 Task: Explore satellite view of the Saguaro National Park in Arizona.
Action: Mouse moved to (150, 34)
Screenshot: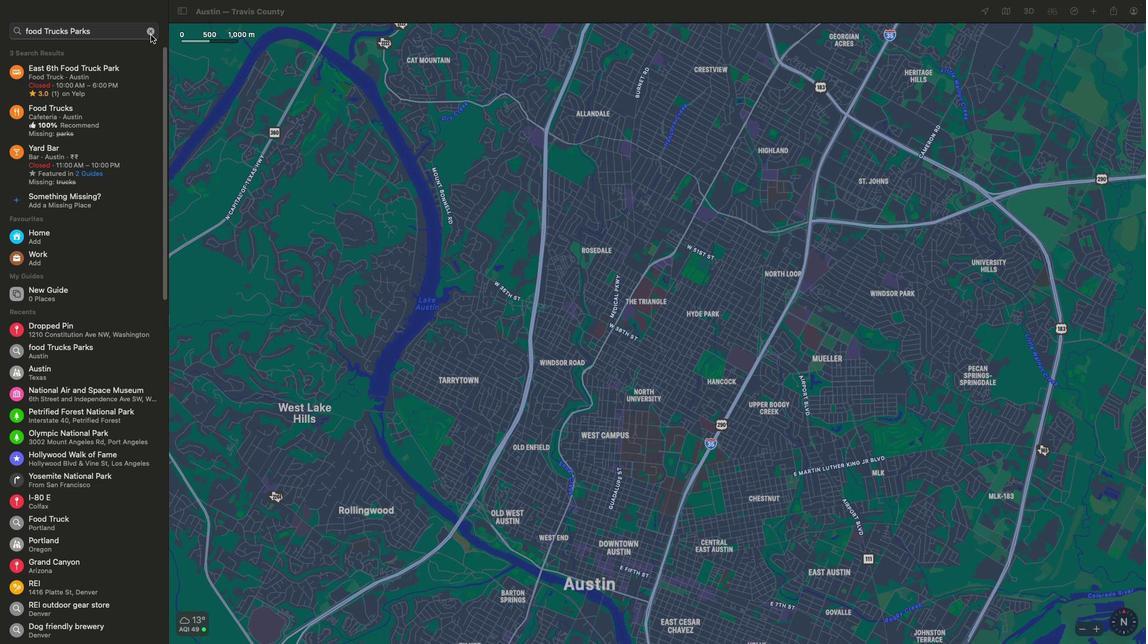 
Action: Mouse pressed left at (150, 34)
Screenshot: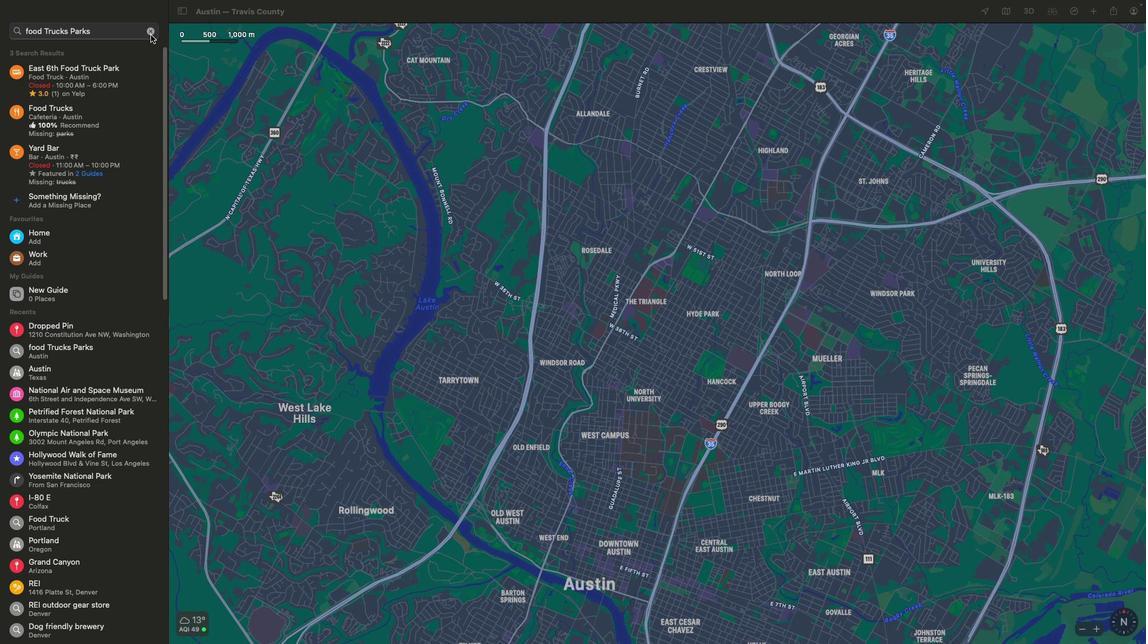 
Action: Mouse moved to (90, 22)
Screenshot: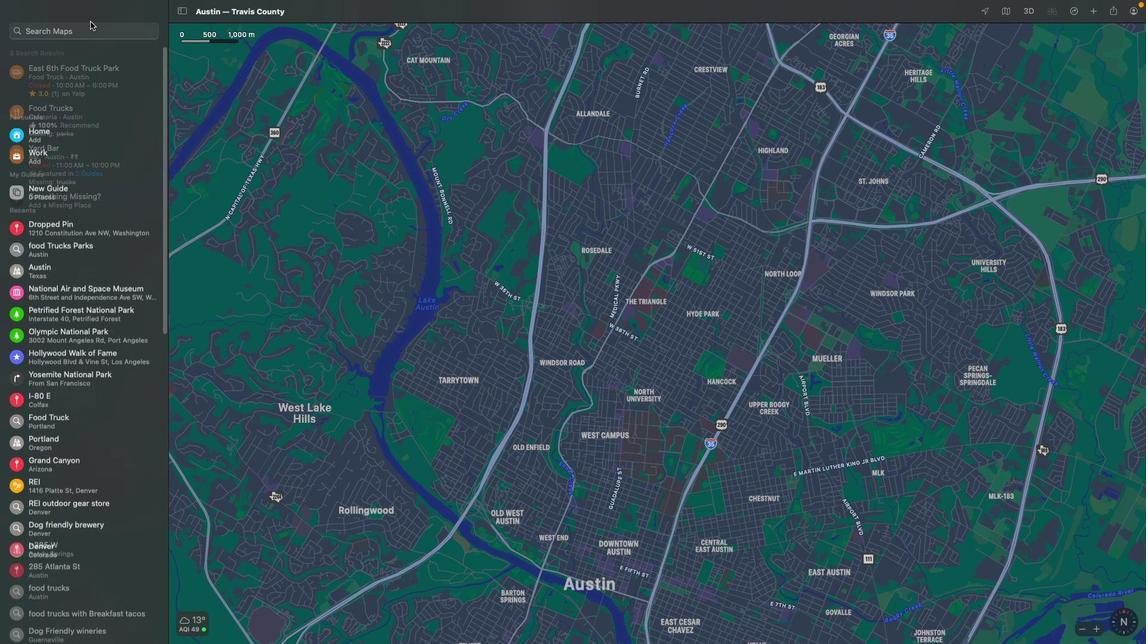 
Action: Mouse pressed left at (90, 22)
Screenshot: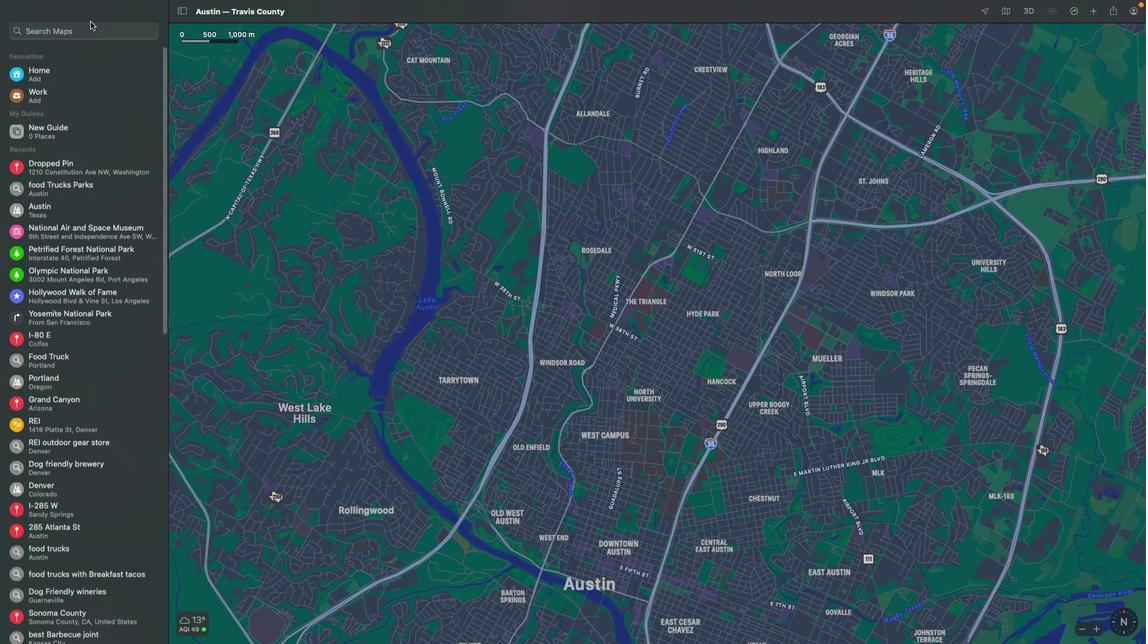 
Action: Mouse moved to (89, 25)
Screenshot: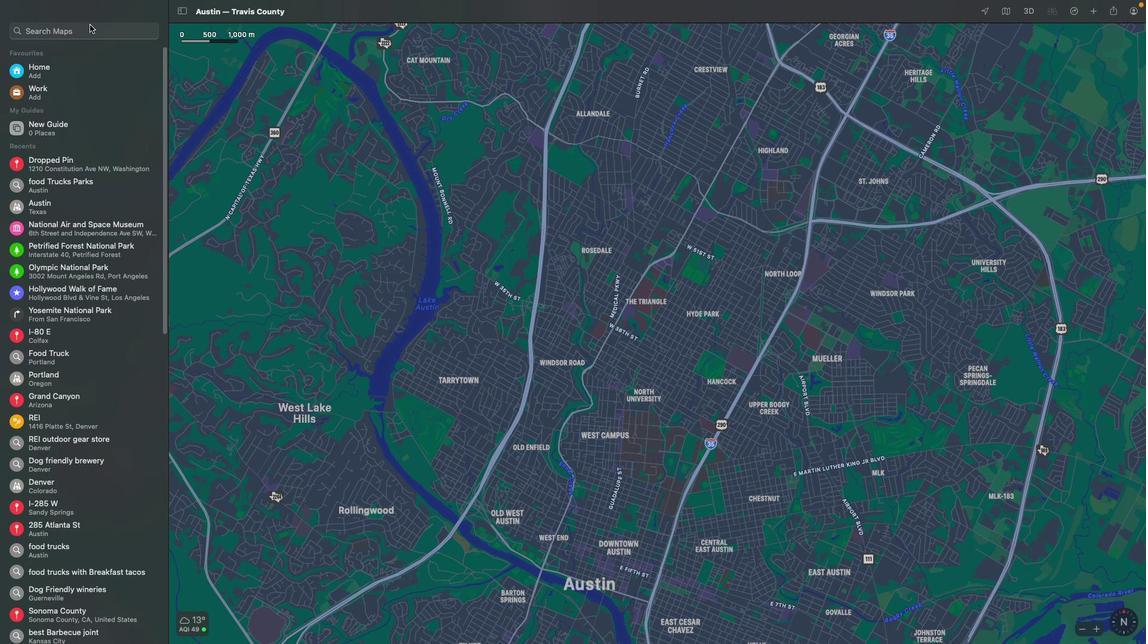 
Action: Mouse pressed left at (89, 25)
Screenshot: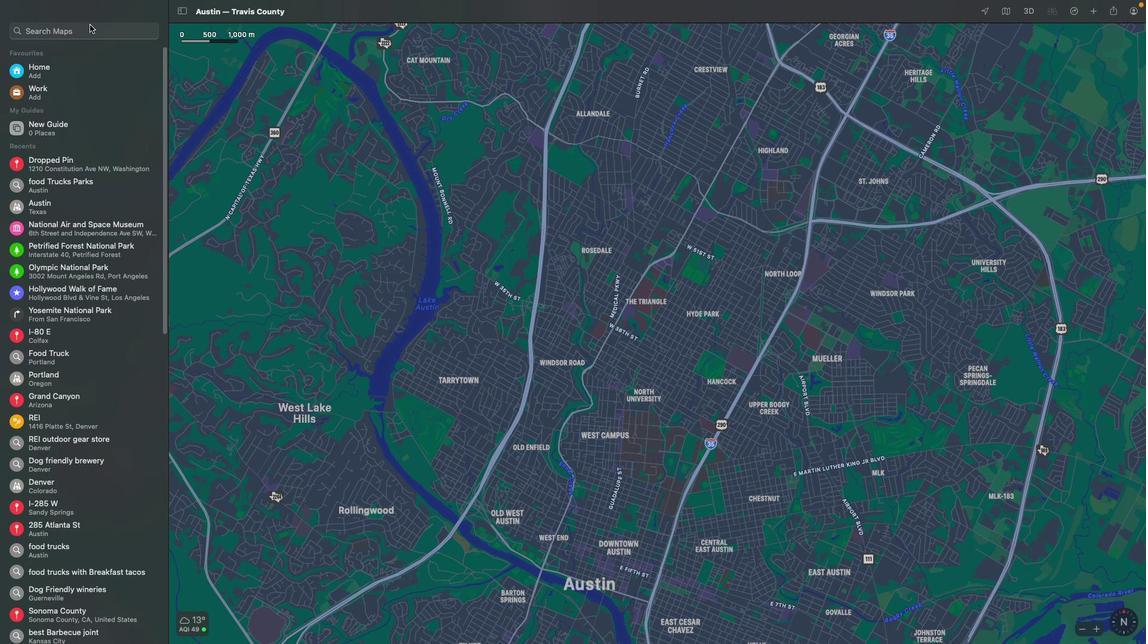 
Action: Mouse moved to (86, 27)
Screenshot: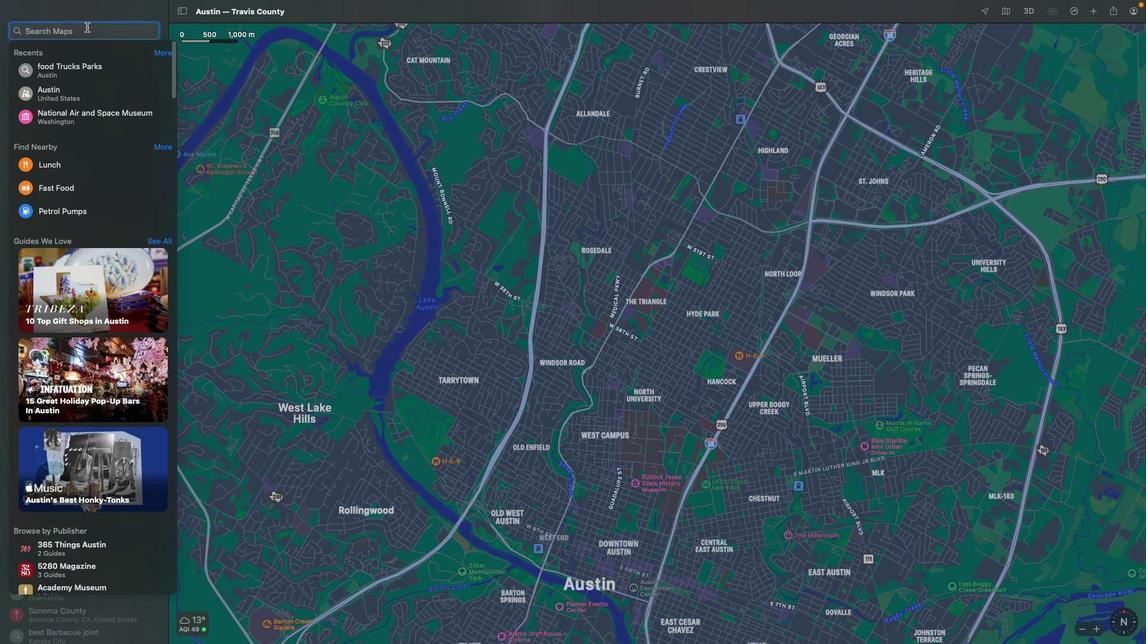 
Action: Key pressed Key.shift'S''a''g''u''a''r''o'Key.spaceKey.shift'N''a''t''i''o''n''a''l'Key.spaceKey.shift'P''a''r''k'Key.space'i''n'Key.spaceKey.shift'A''r''i''z''o''n''a'Key.spaceKey.enter
Screenshot: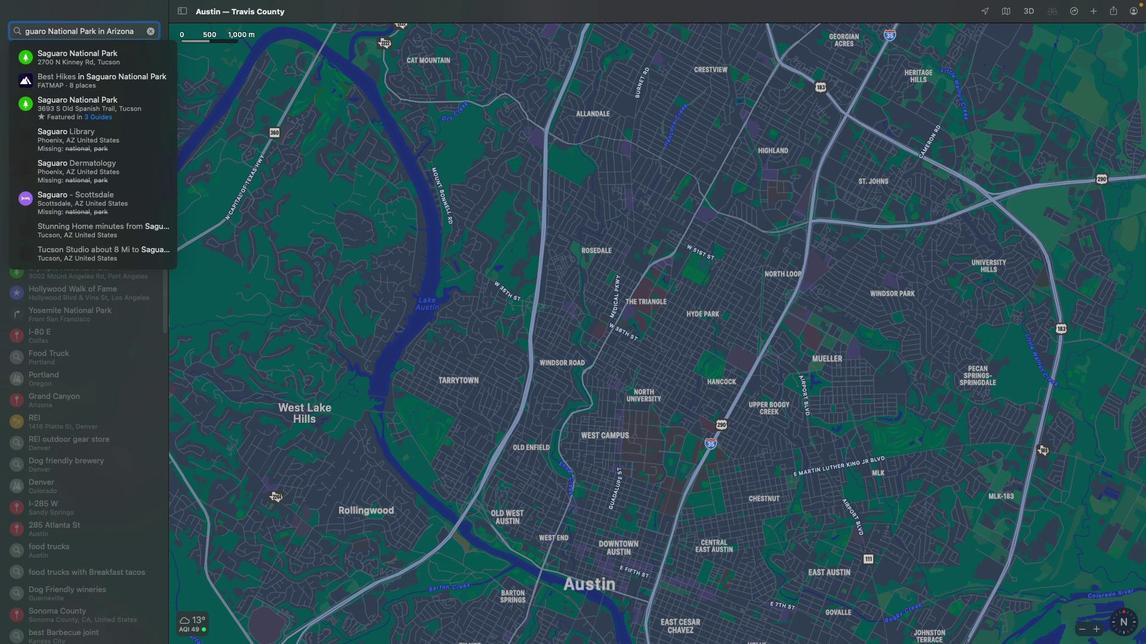 
Action: Mouse moved to (814, 407)
Screenshot: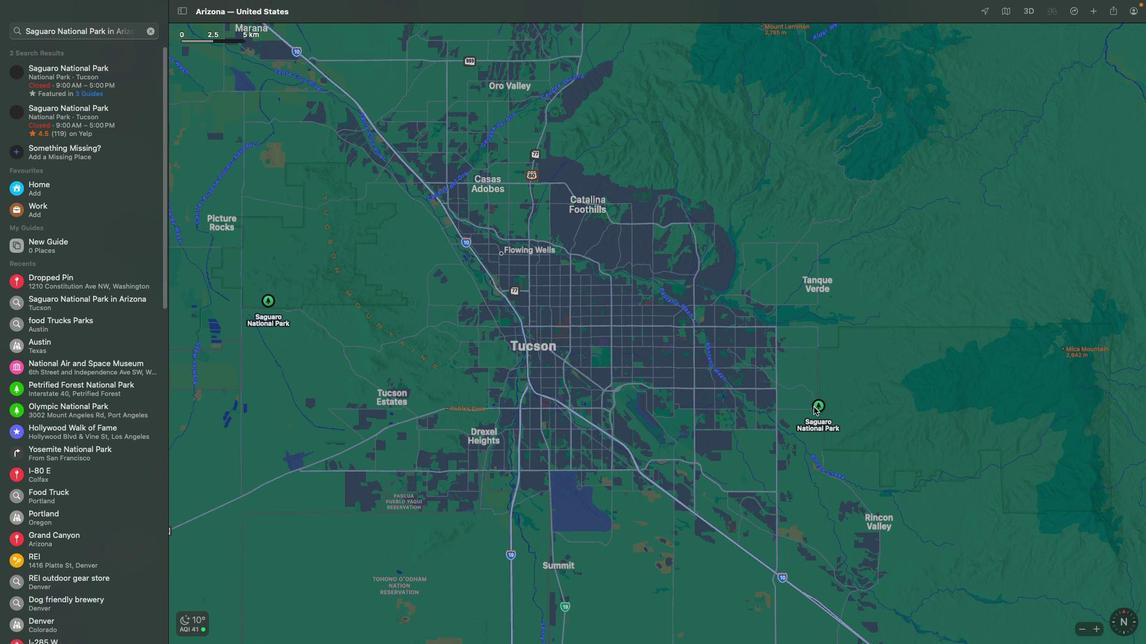 
Action: Mouse scrolled (814, 407) with delta (0, 0)
Screenshot: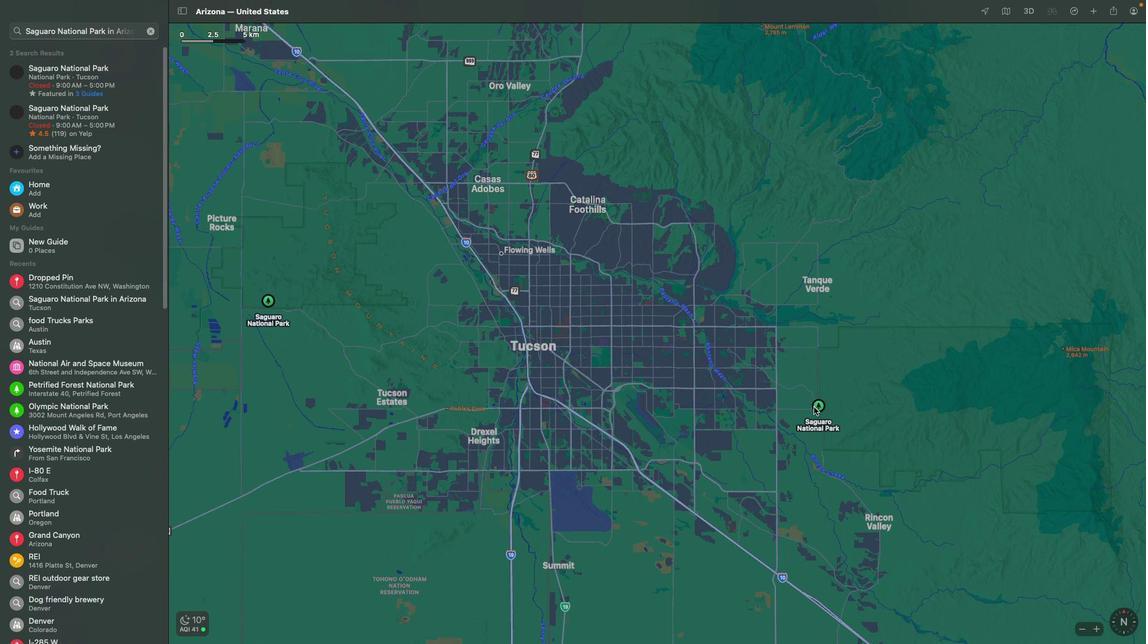 
Action: Mouse scrolled (814, 407) with delta (0, 0)
Screenshot: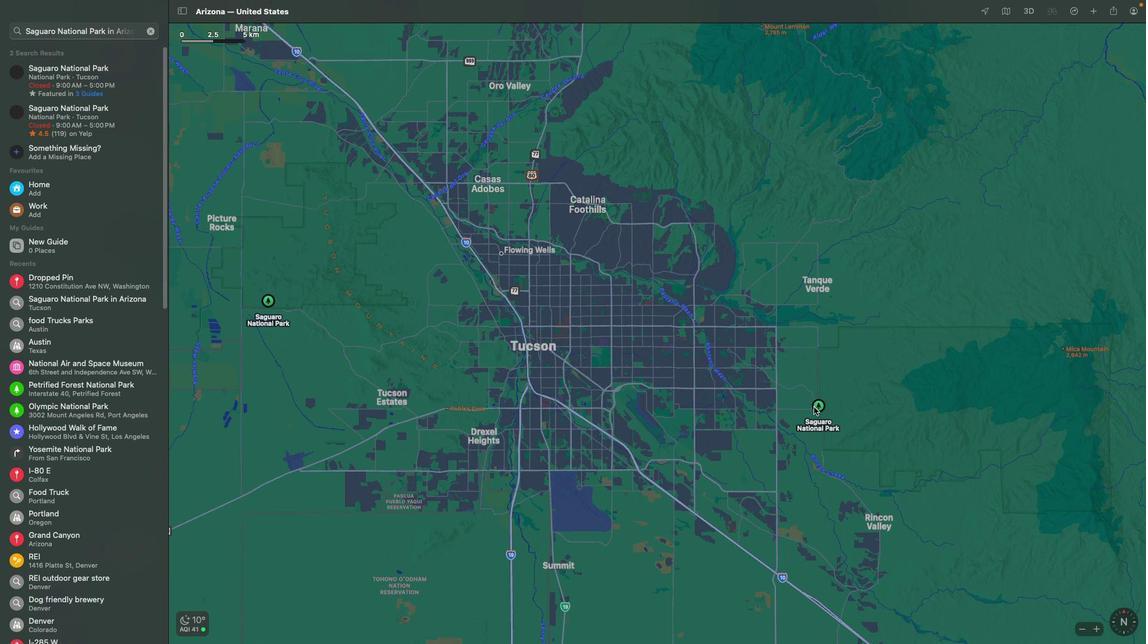 
Action: Mouse scrolled (814, 407) with delta (0, 2)
Screenshot: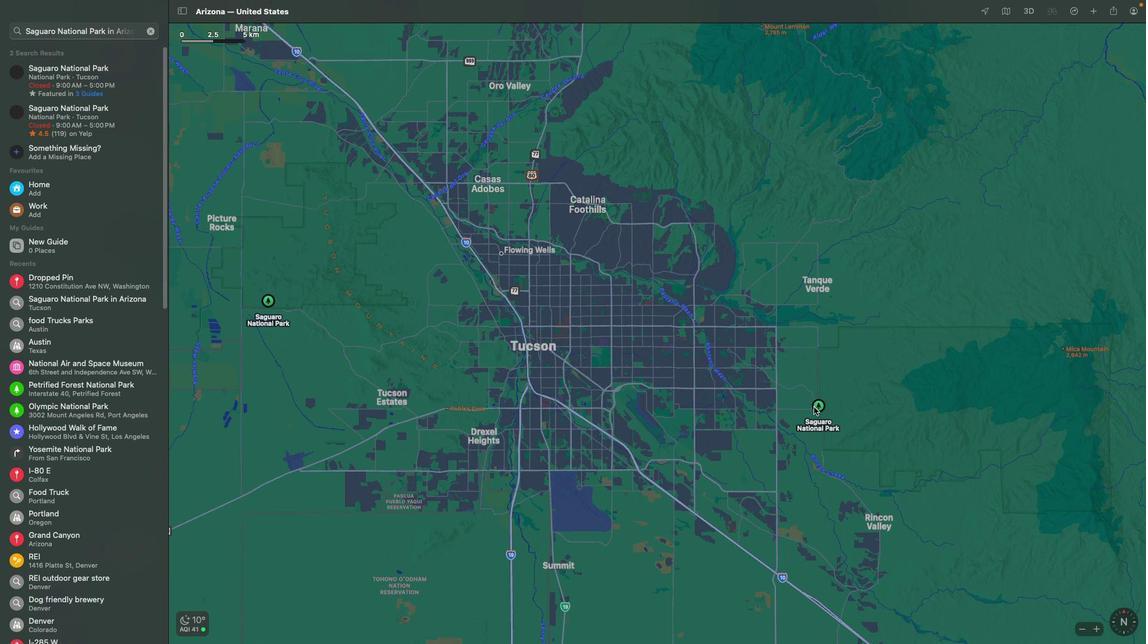 
Action: Mouse scrolled (814, 407) with delta (0, 2)
Screenshot: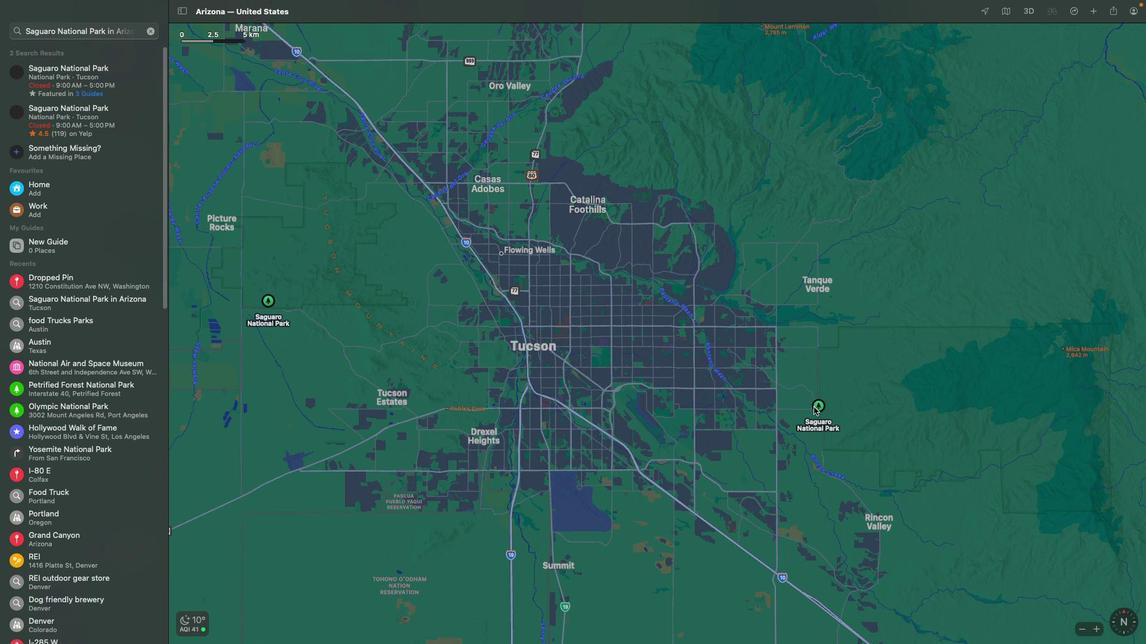 
Action: Mouse scrolled (814, 407) with delta (0, 3)
Screenshot: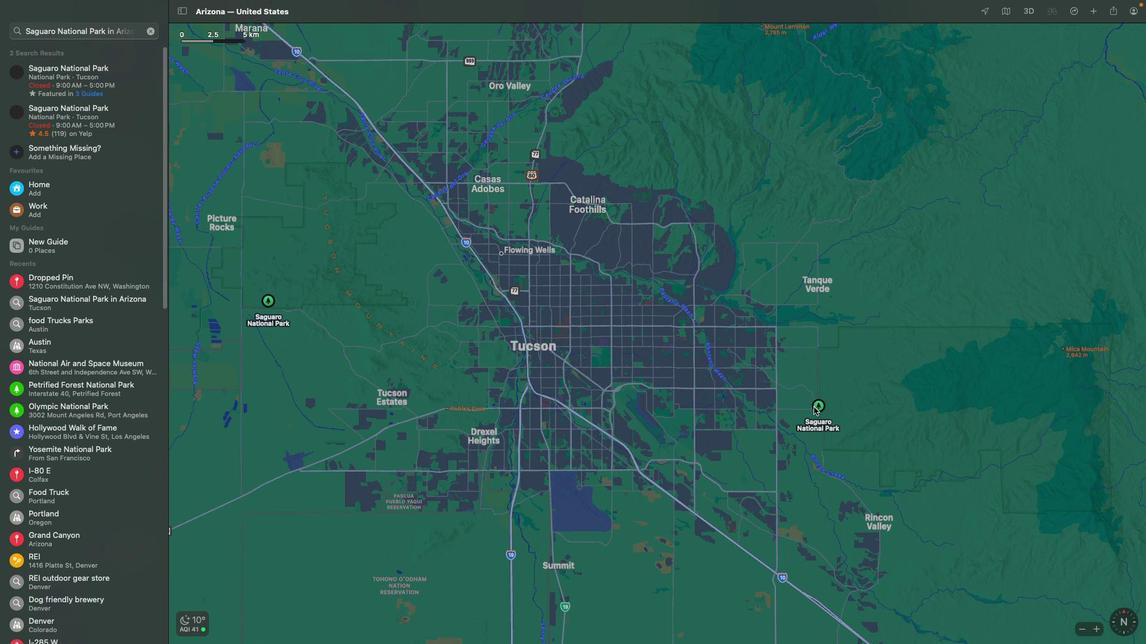 
Action: Mouse scrolled (814, 407) with delta (0, 4)
Screenshot: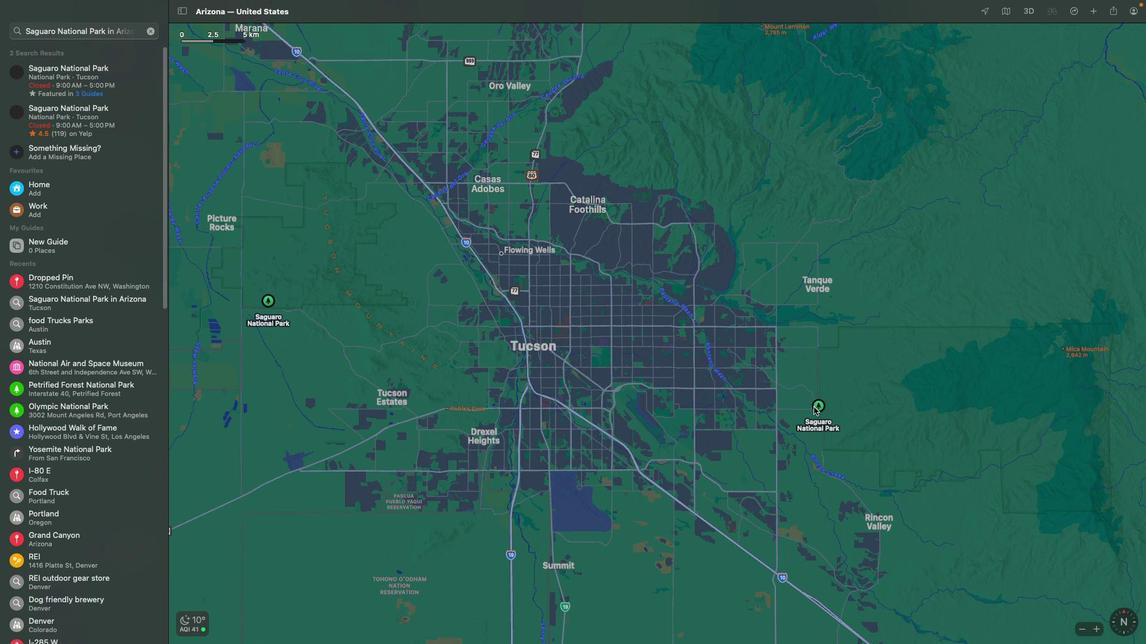 
Action: Mouse scrolled (814, 407) with delta (0, 0)
Screenshot: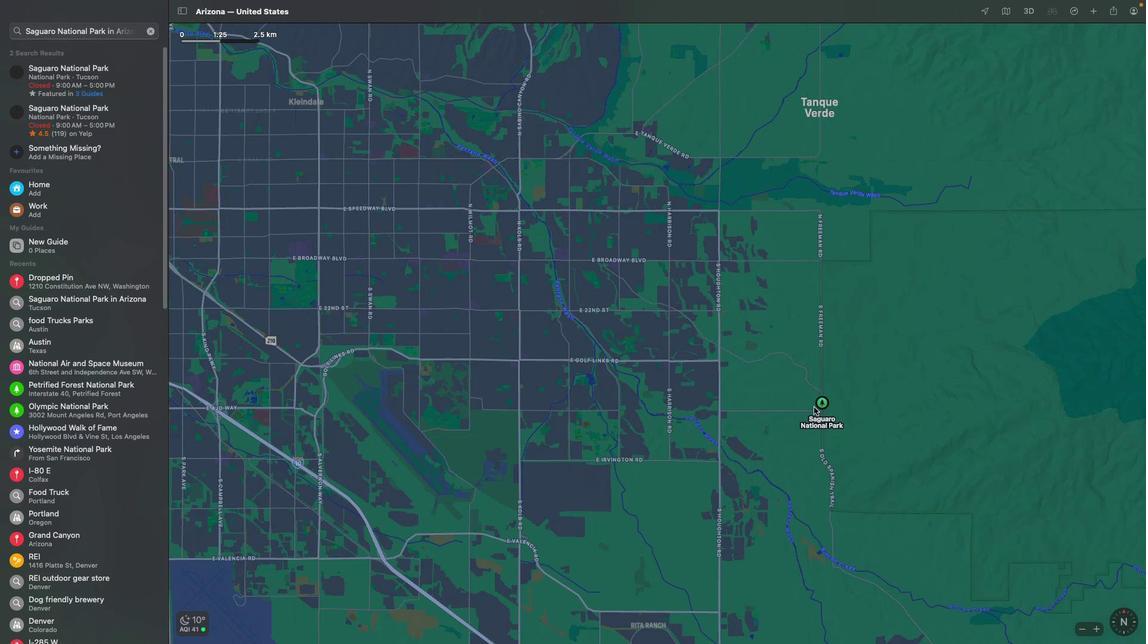 
Action: Mouse scrolled (814, 407) with delta (0, 0)
Screenshot: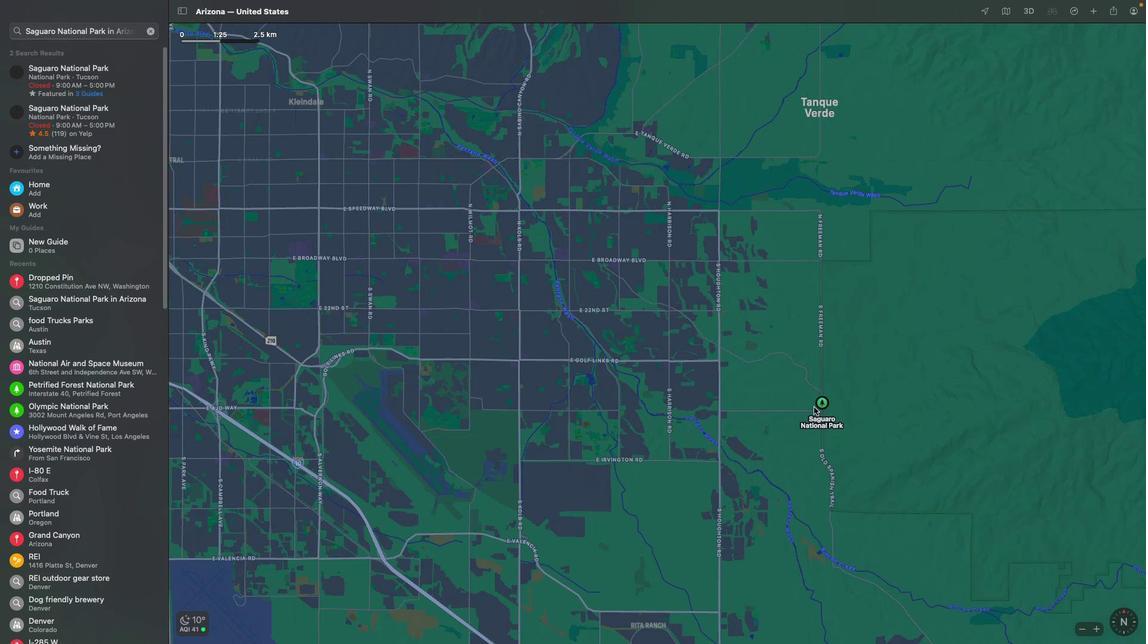 
Action: Mouse scrolled (814, 407) with delta (0, 1)
Screenshot: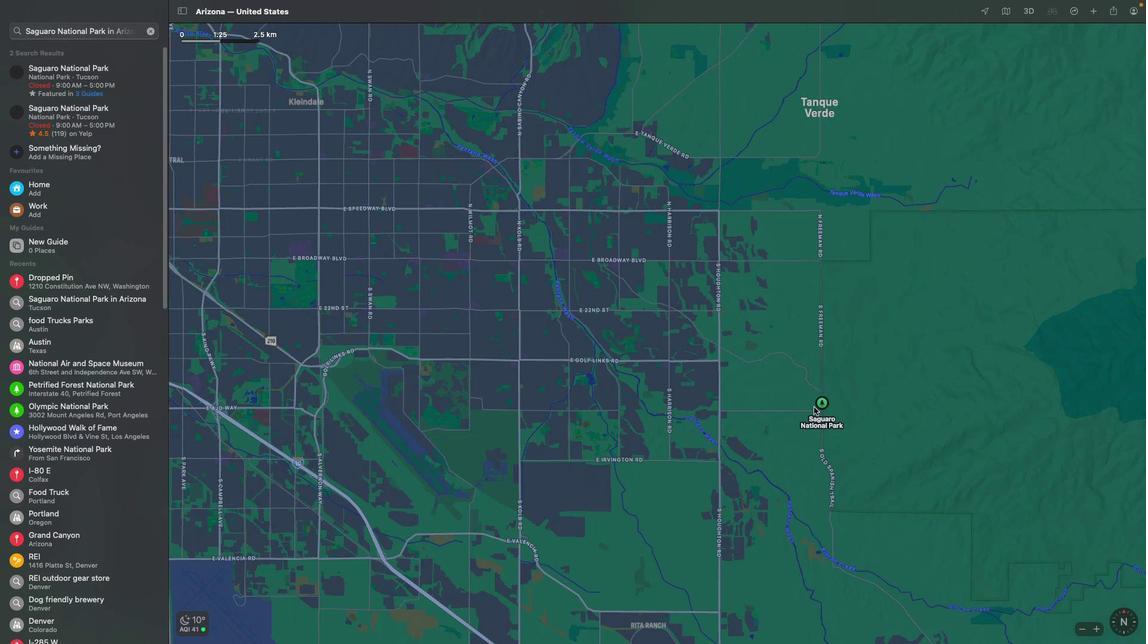 
Action: Mouse scrolled (814, 407) with delta (0, 2)
Screenshot: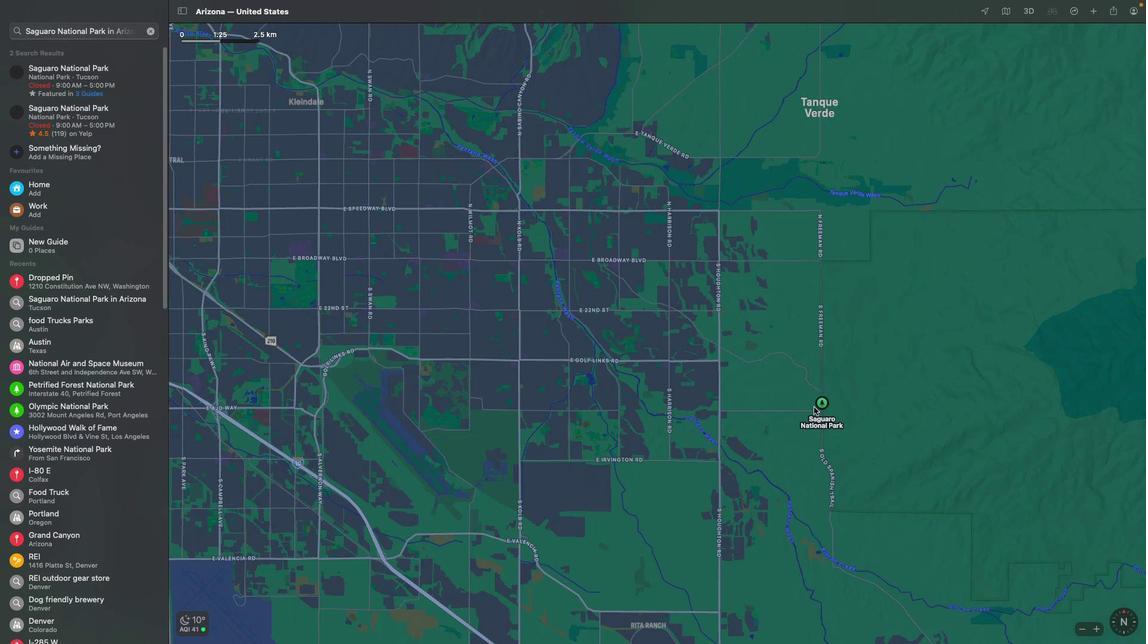 
Action: Mouse scrolled (814, 407) with delta (0, 3)
Screenshot: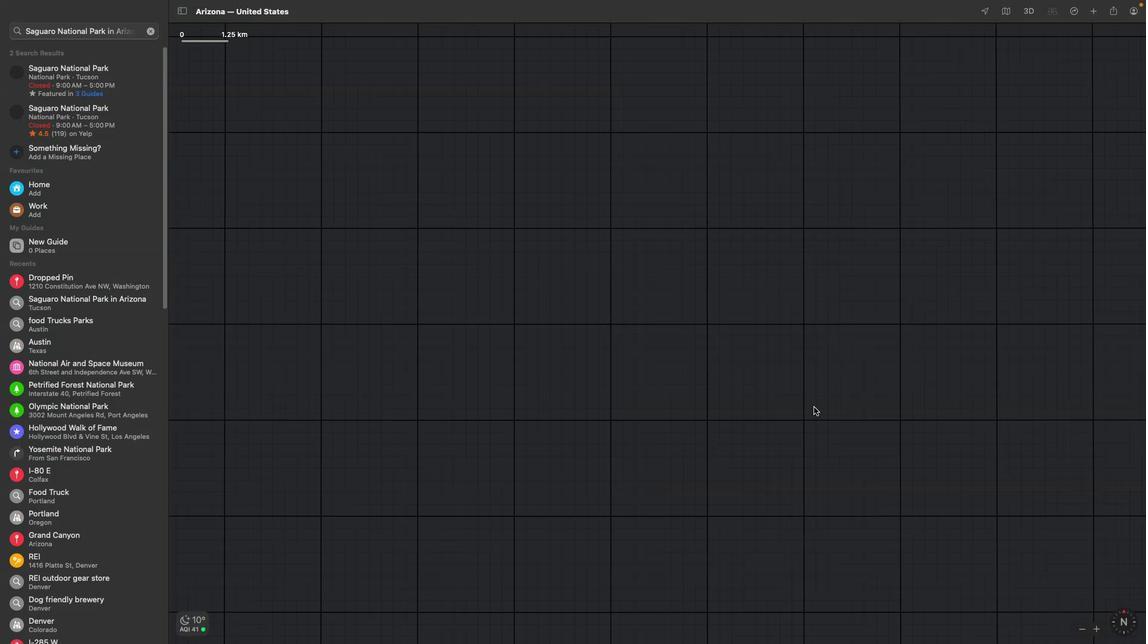 
Action: Mouse scrolled (814, 407) with delta (0, 4)
Screenshot: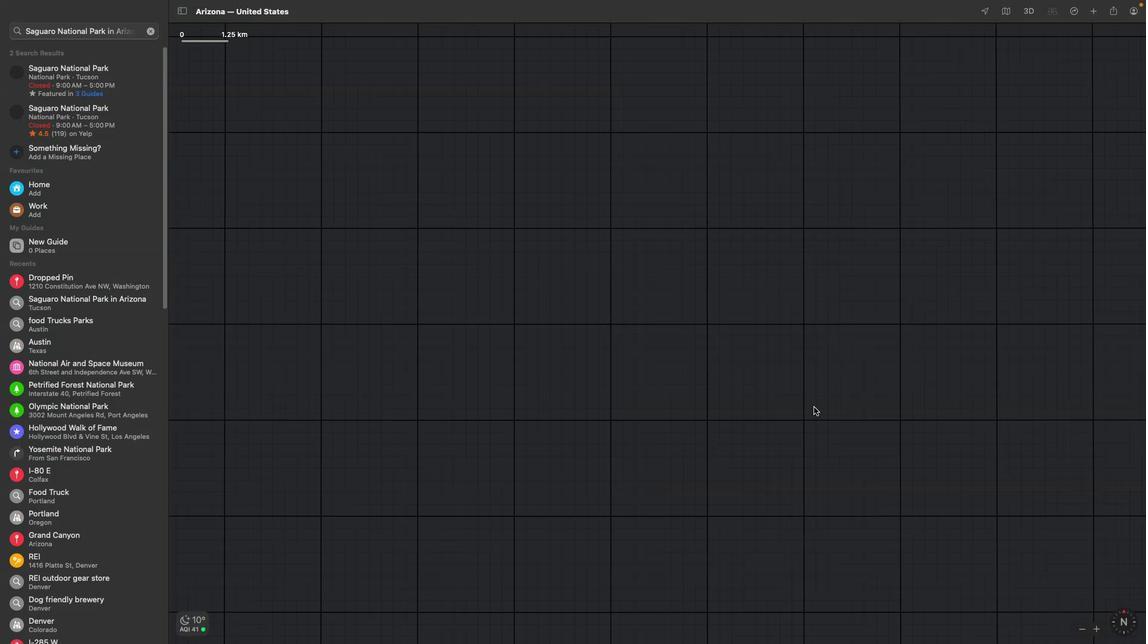 
Action: Mouse scrolled (814, 407) with delta (0, 0)
Screenshot: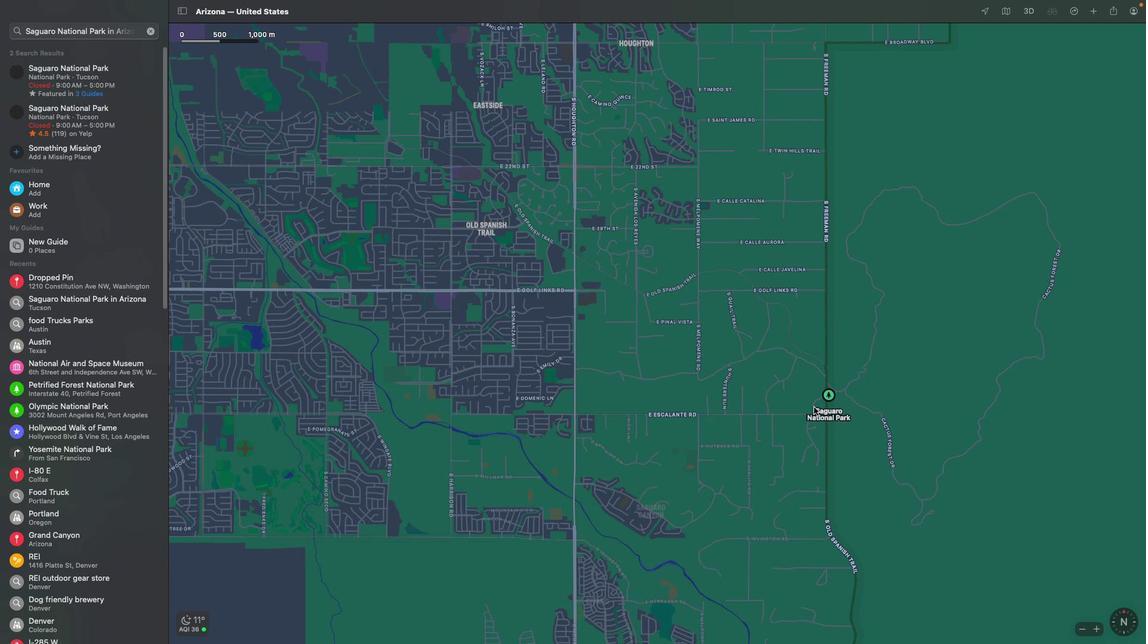 
Action: Mouse scrolled (814, 407) with delta (0, 0)
Screenshot: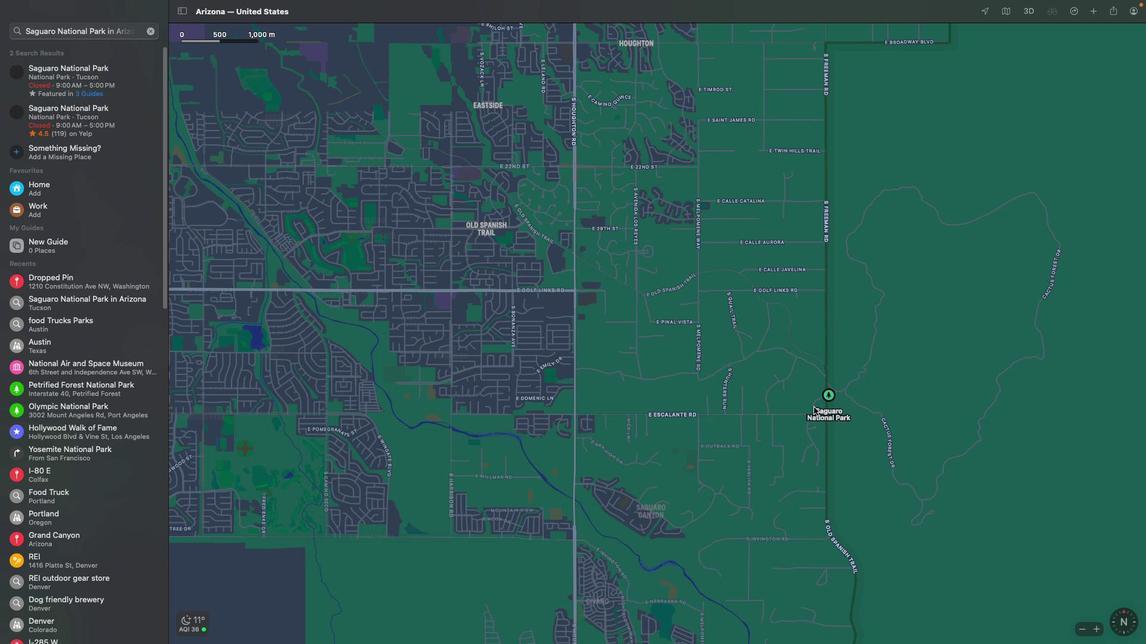 
Action: Mouse scrolled (814, 407) with delta (0, 1)
Screenshot: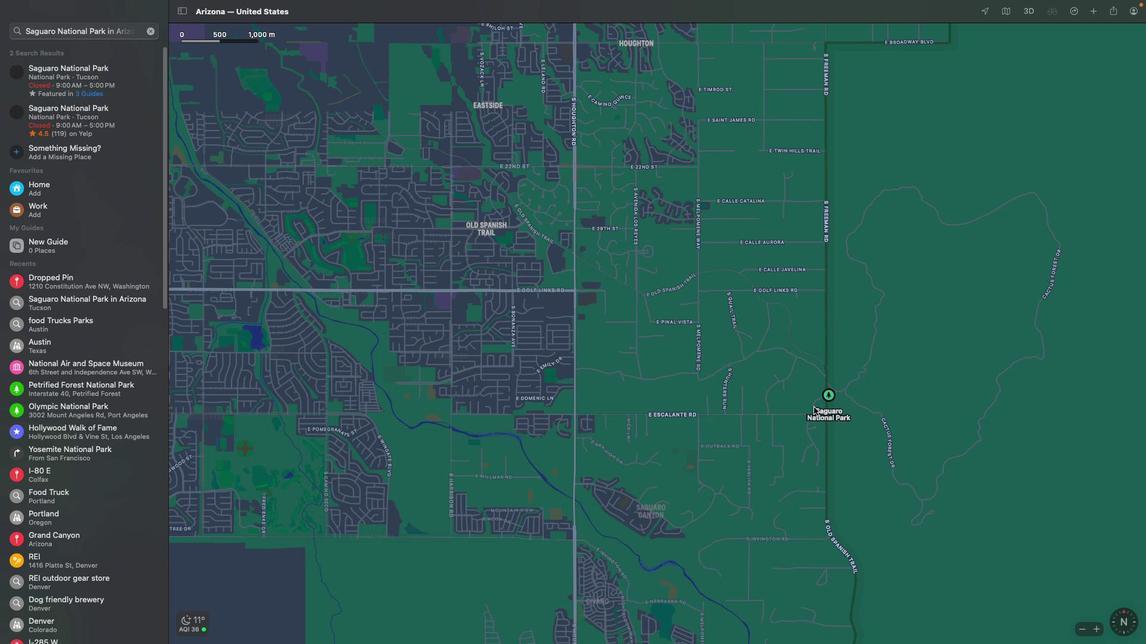 
Action: Mouse scrolled (814, 407) with delta (0, 2)
Screenshot: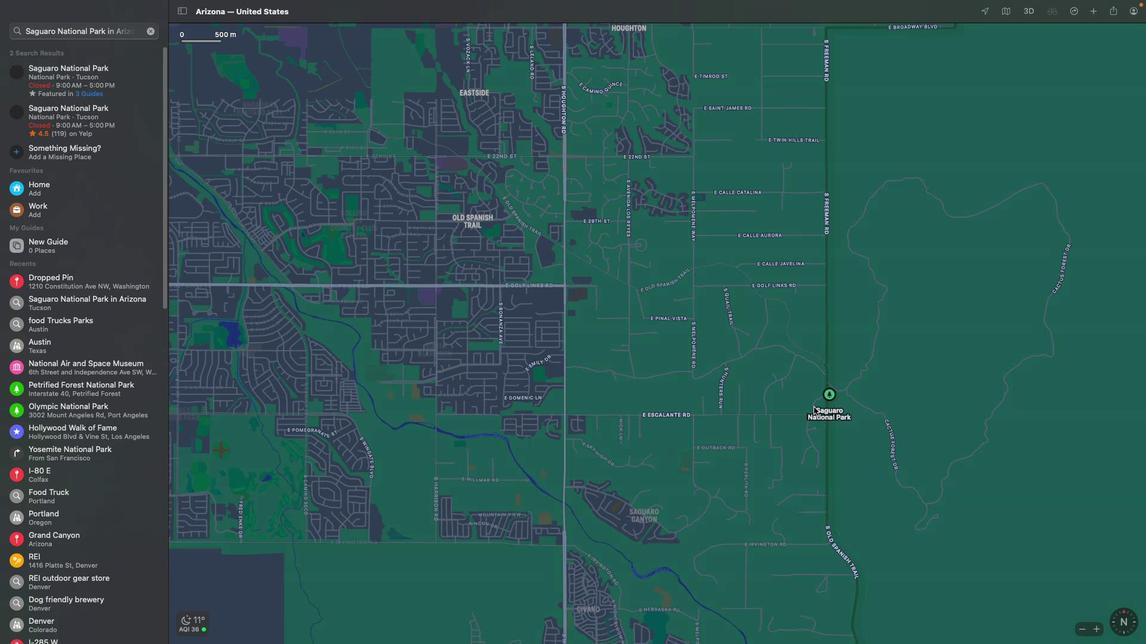 
Action: Mouse scrolled (814, 407) with delta (0, 3)
Screenshot: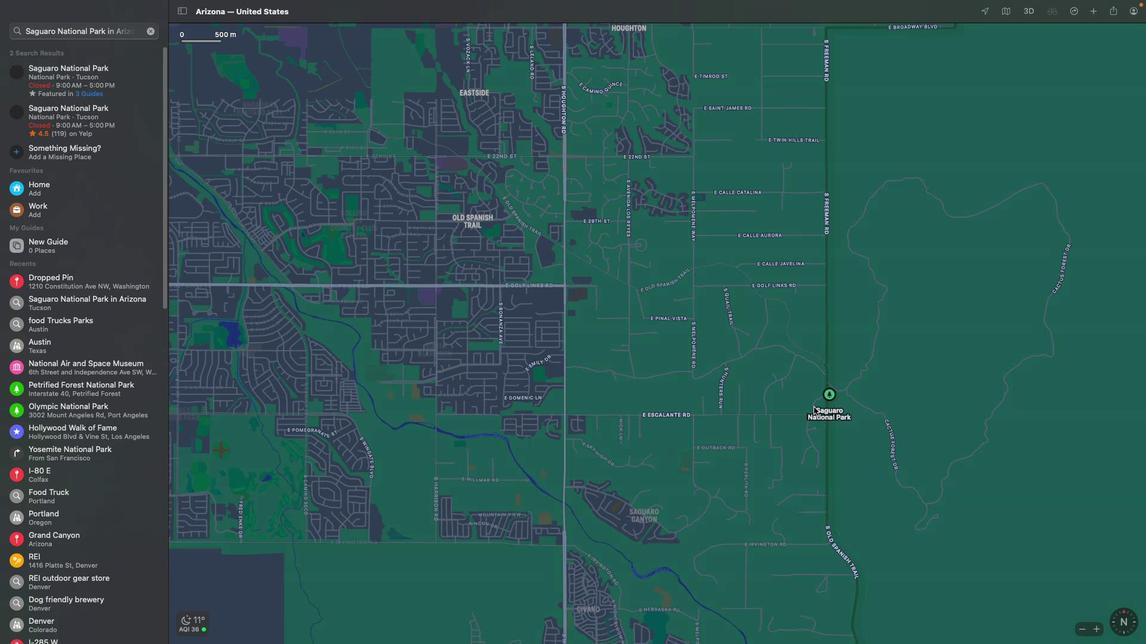 
Action: Mouse scrolled (814, 407) with delta (0, 4)
Screenshot: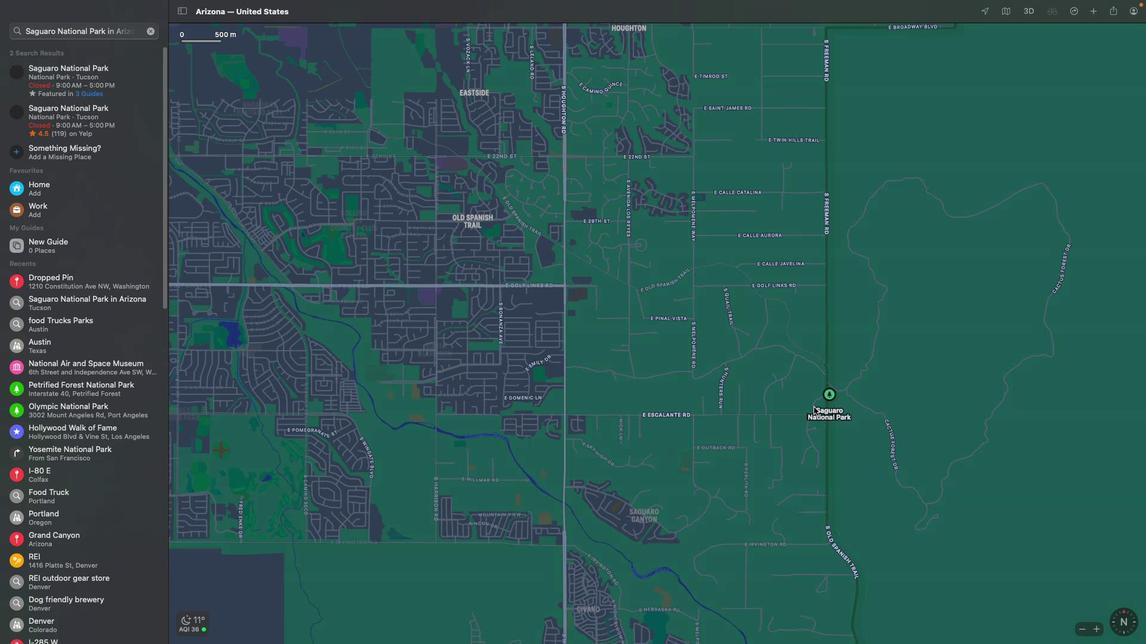 
Action: Mouse moved to (1011, 16)
Screenshot: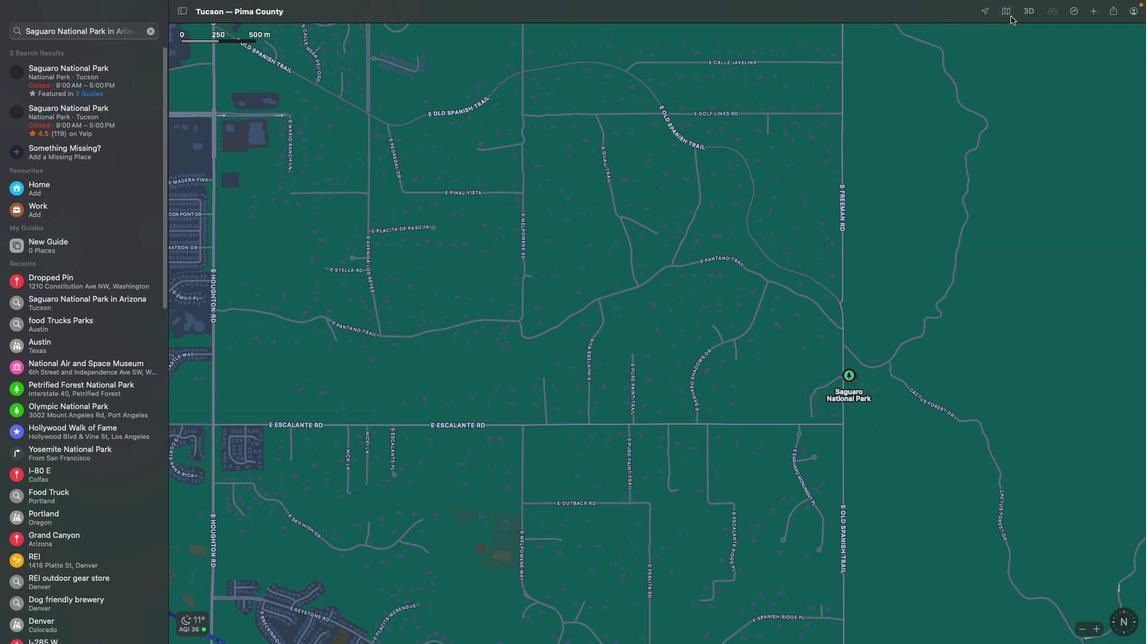 
Action: Mouse pressed left at (1011, 16)
Screenshot: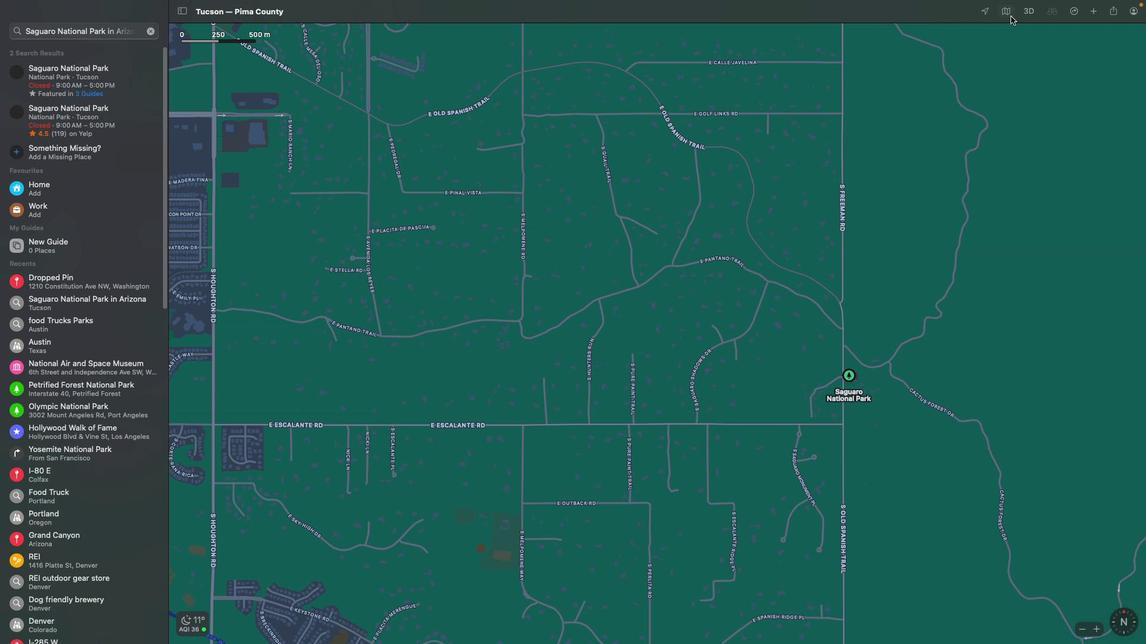 
Action: Mouse moved to (1038, 132)
Screenshot: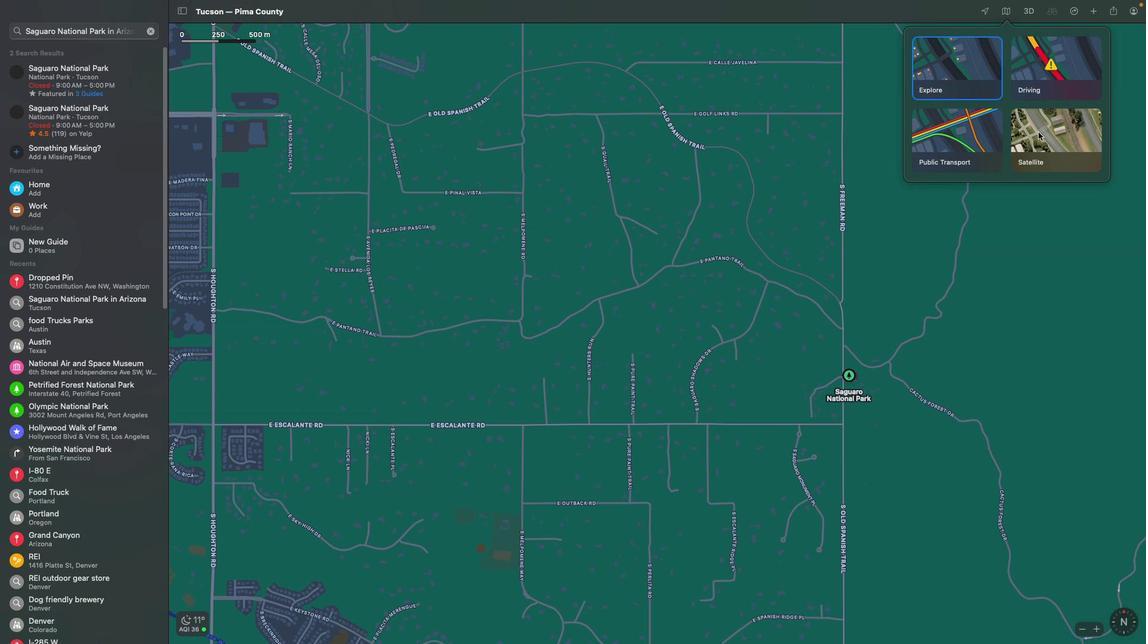 
Action: Mouse pressed left at (1038, 132)
Screenshot: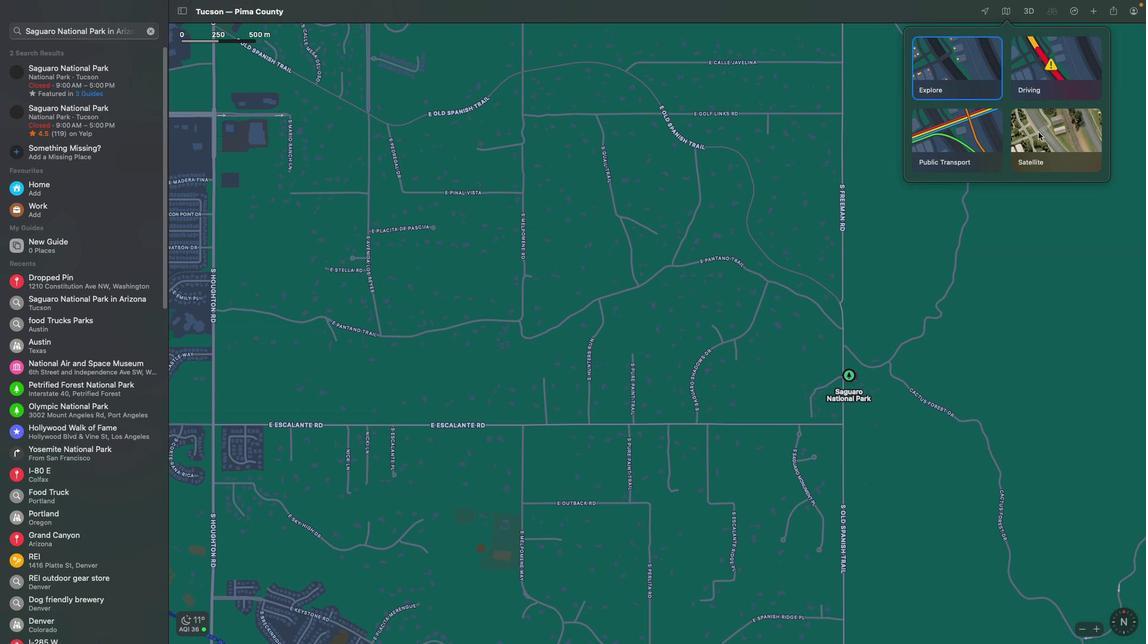 
Action: Mouse moved to (883, 412)
Screenshot: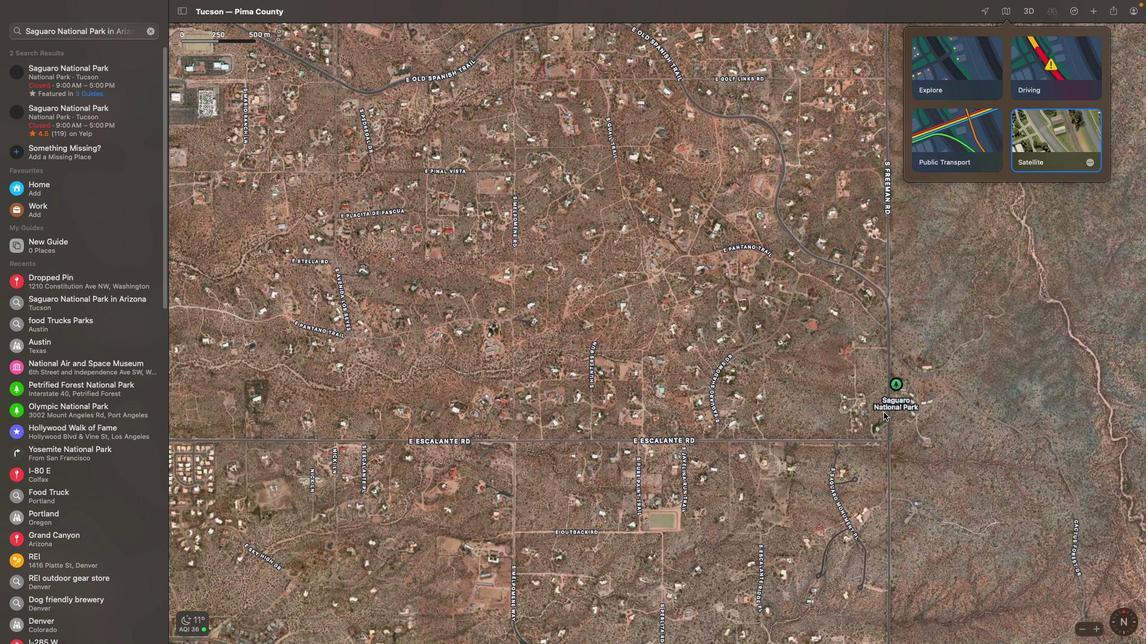 
Action: Mouse scrolled (883, 412) with delta (0, 0)
Screenshot: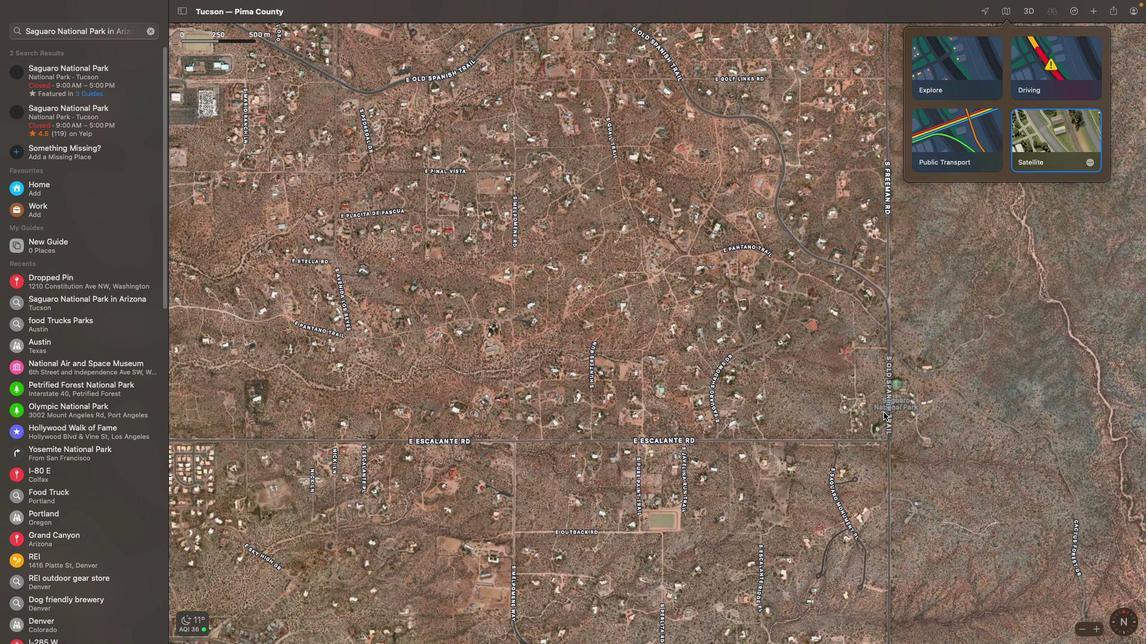 
Action: Mouse scrolled (883, 412) with delta (0, 0)
Screenshot: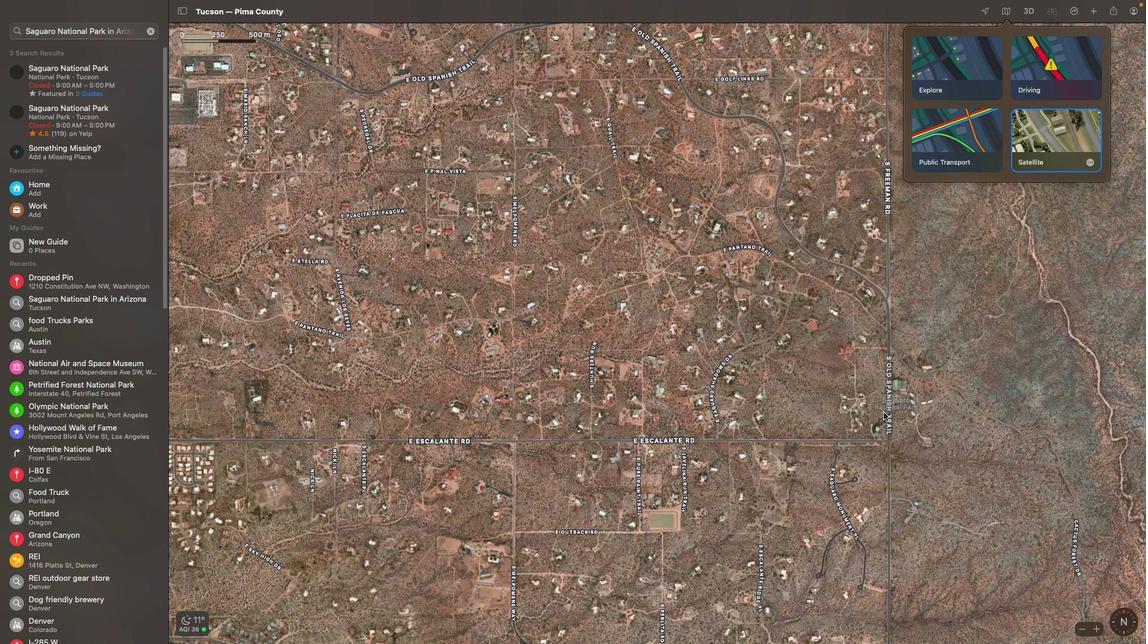 
Action: Mouse scrolled (883, 412) with delta (0, 1)
Screenshot: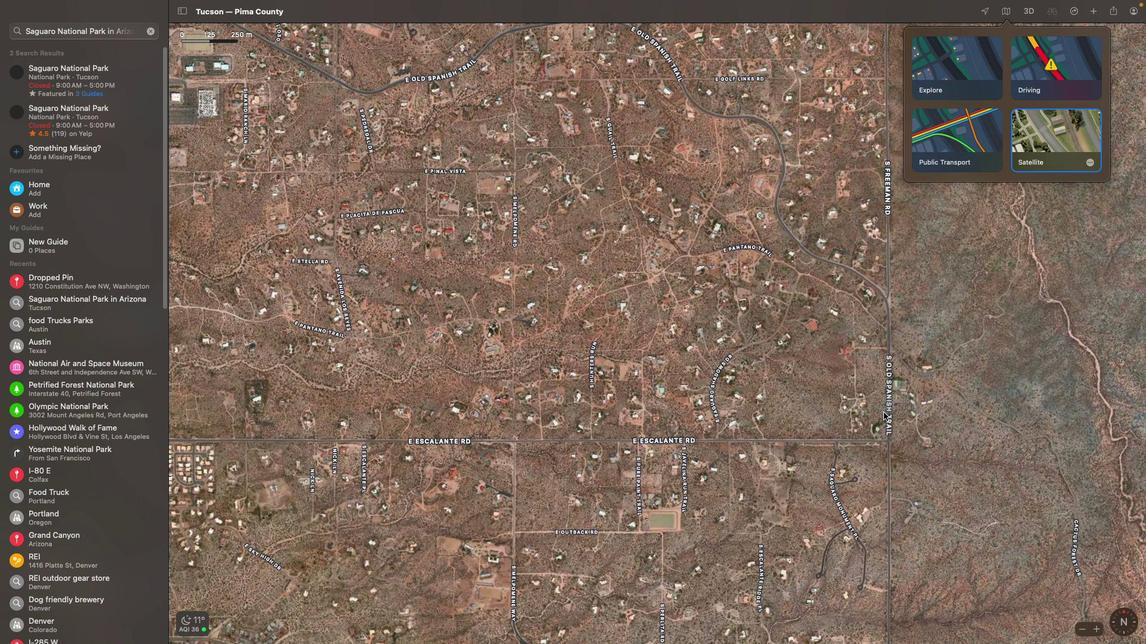 
Action: Mouse scrolled (883, 412) with delta (0, 2)
Screenshot: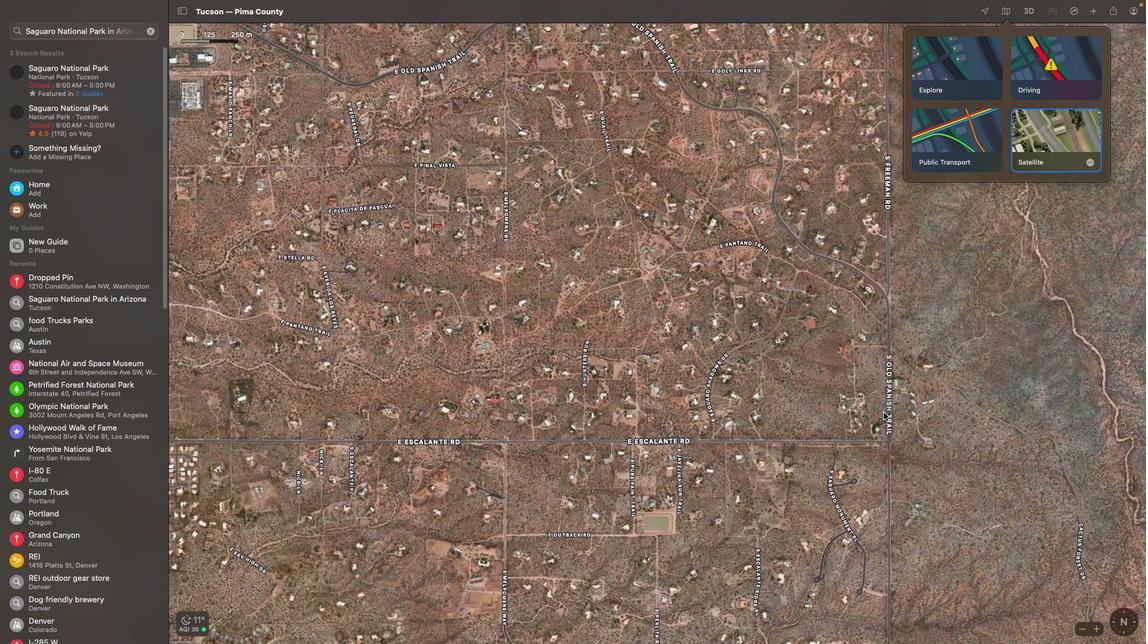 
Action: Mouse scrolled (883, 412) with delta (0, 3)
Screenshot: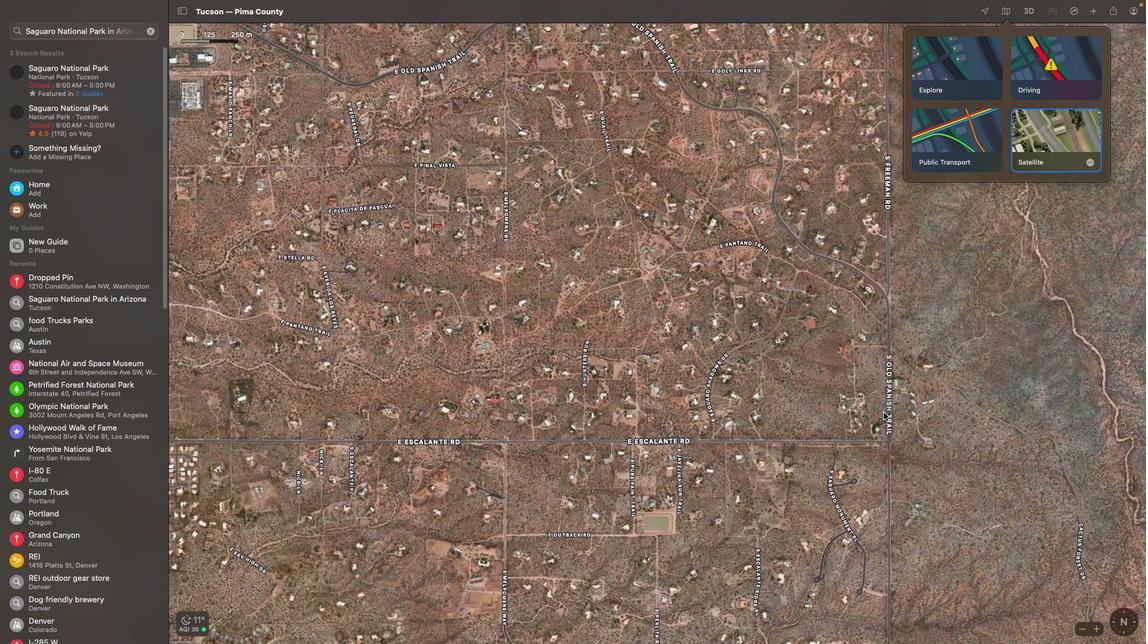 
Action: Mouse scrolled (883, 412) with delta (0, 3)
Screenshot: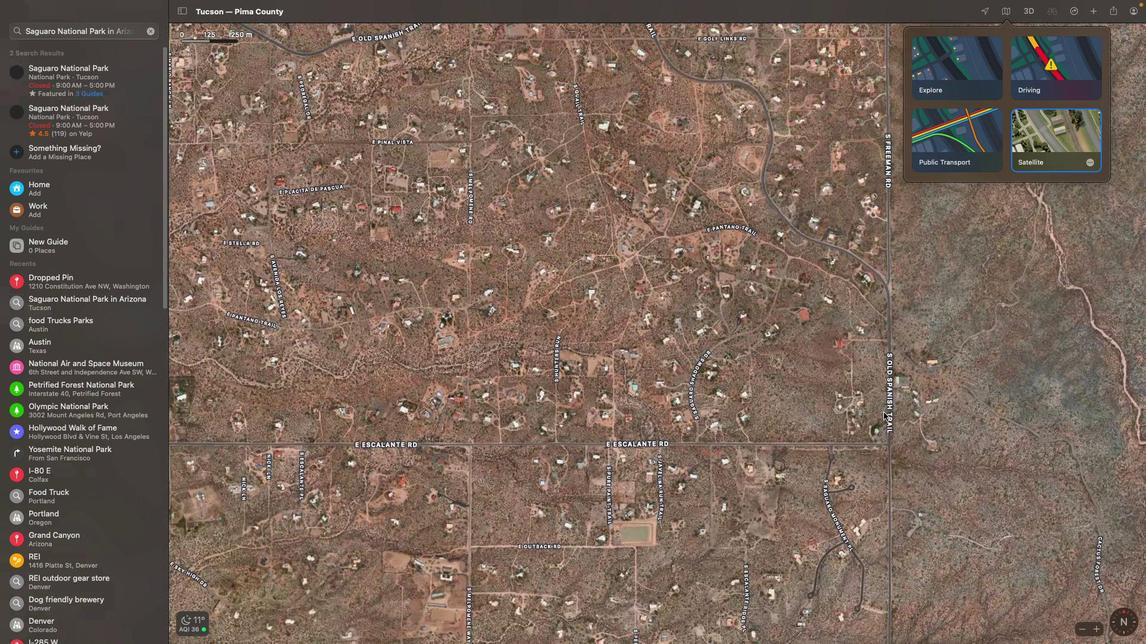 
Action: Mouse moved to (711, 414)
Screenshot: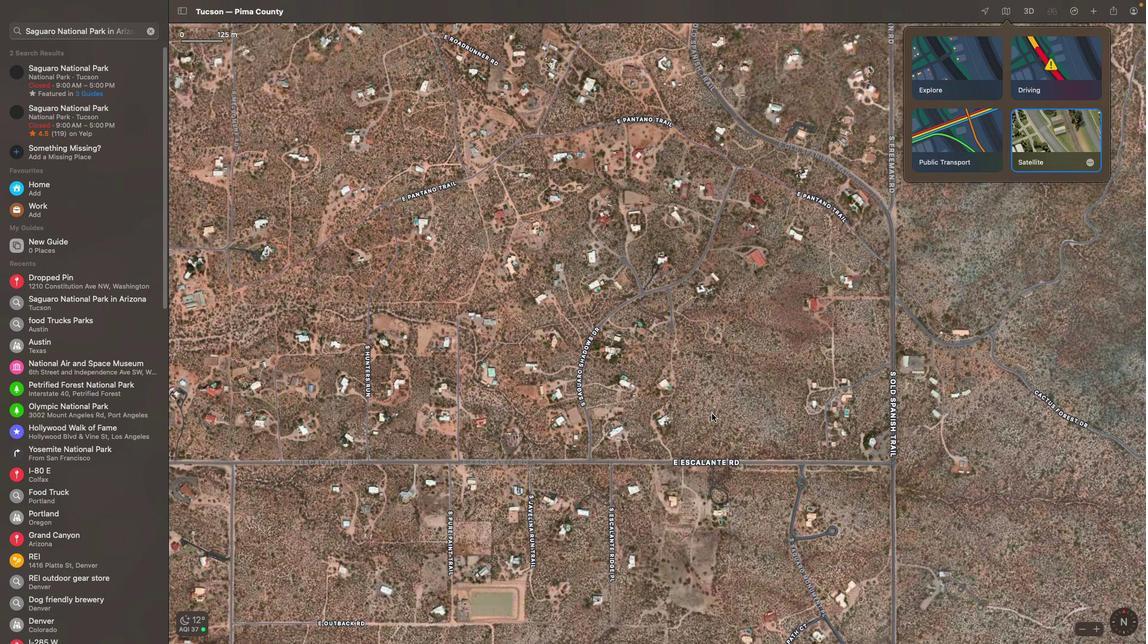 
Action: Mouse scrolled (711, 414) with delta (0, 0)
Screenshot: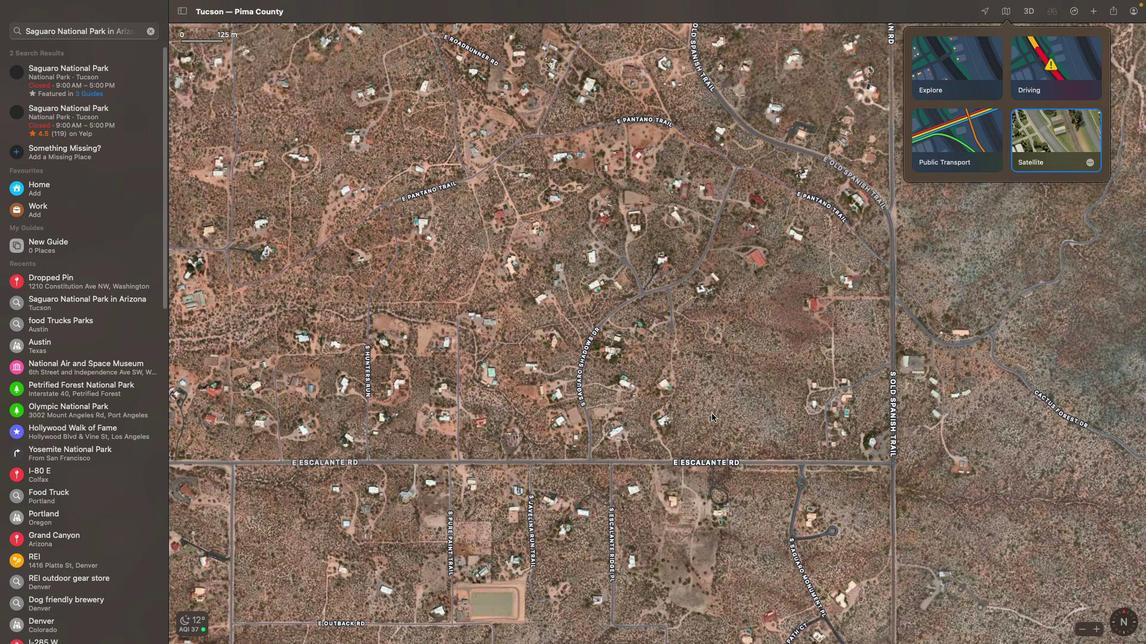 
Action: Mouse scrolled (711, 414) with delta (0, 0)
Screenshot: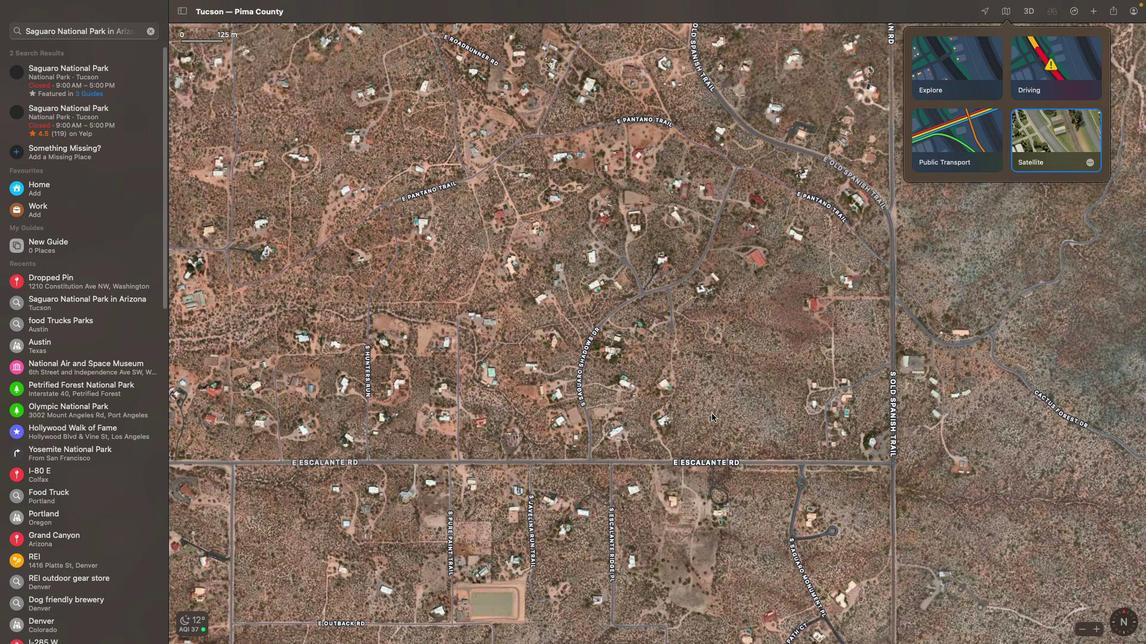 
Action: Mouse scrolled (711, 414) with delta (0, -1)
Screenshot: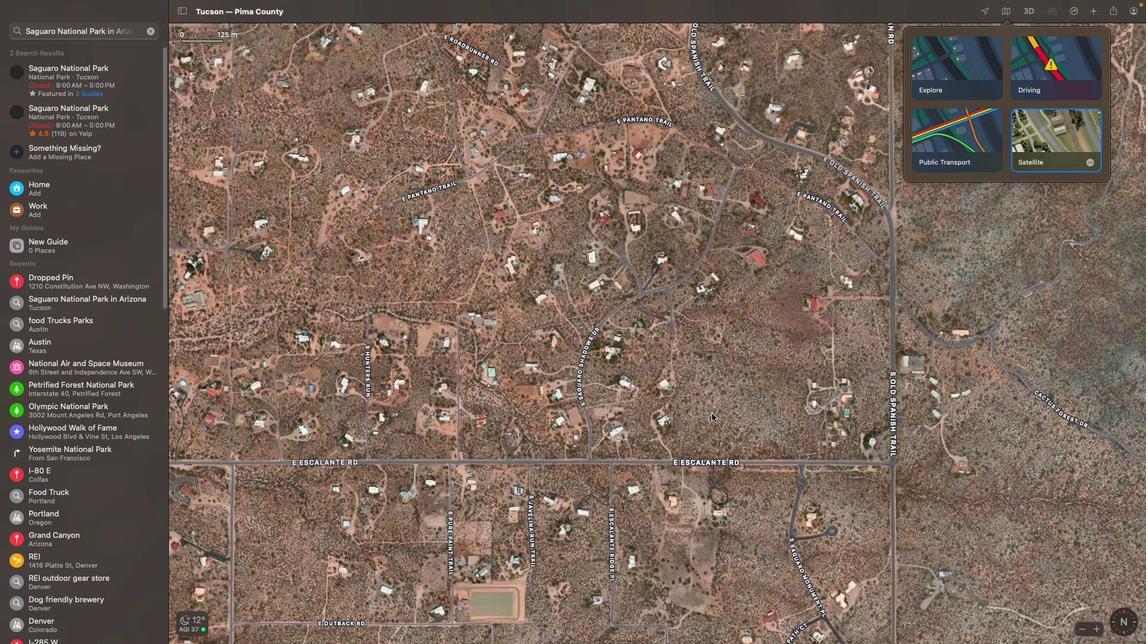 
Action: Mouse scrolled (711, 414) with delta (0, -2)
Screenshot: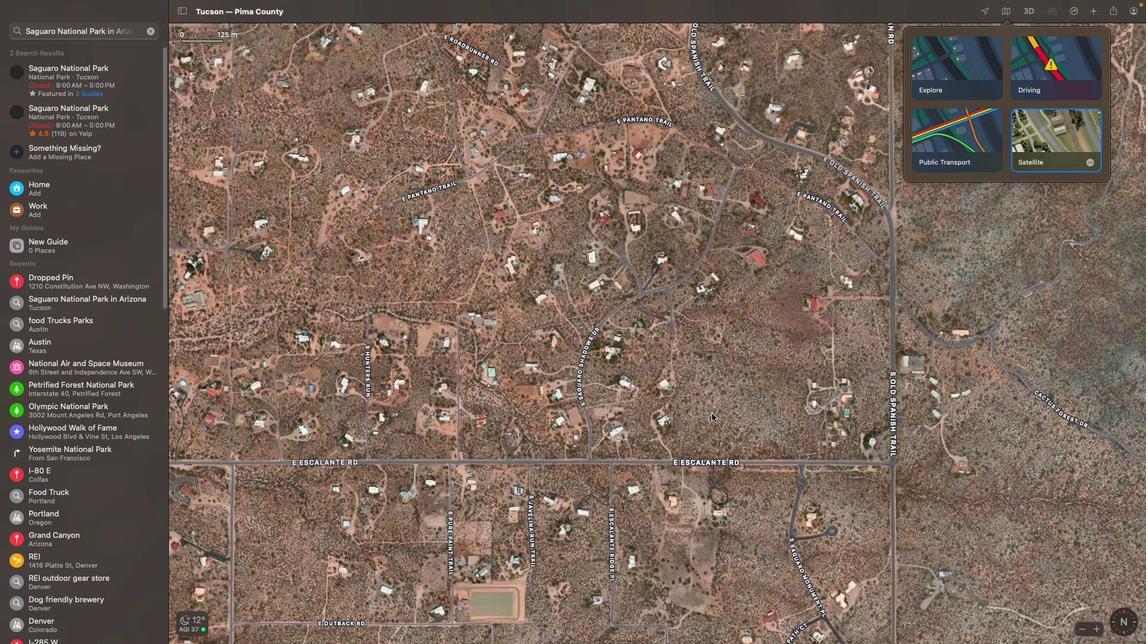 
Action: Mouse scrolled (711, 414) with delta (0, -3)
Screenshot: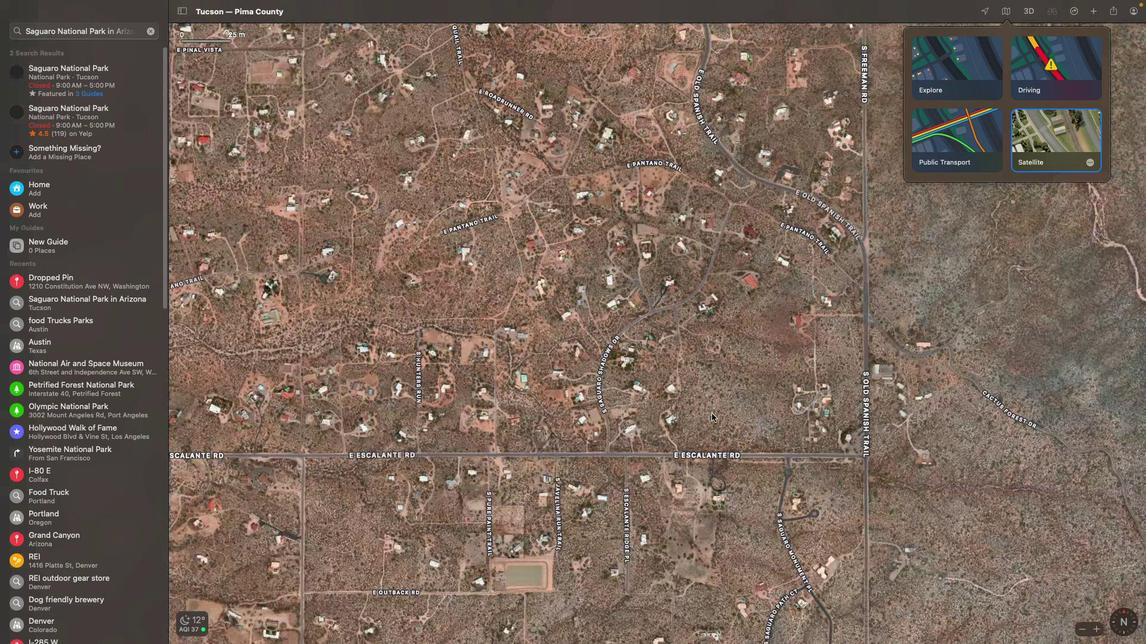 
Action: Mouse scrolled (711, 414) with delta (0, -4)
Screenshot: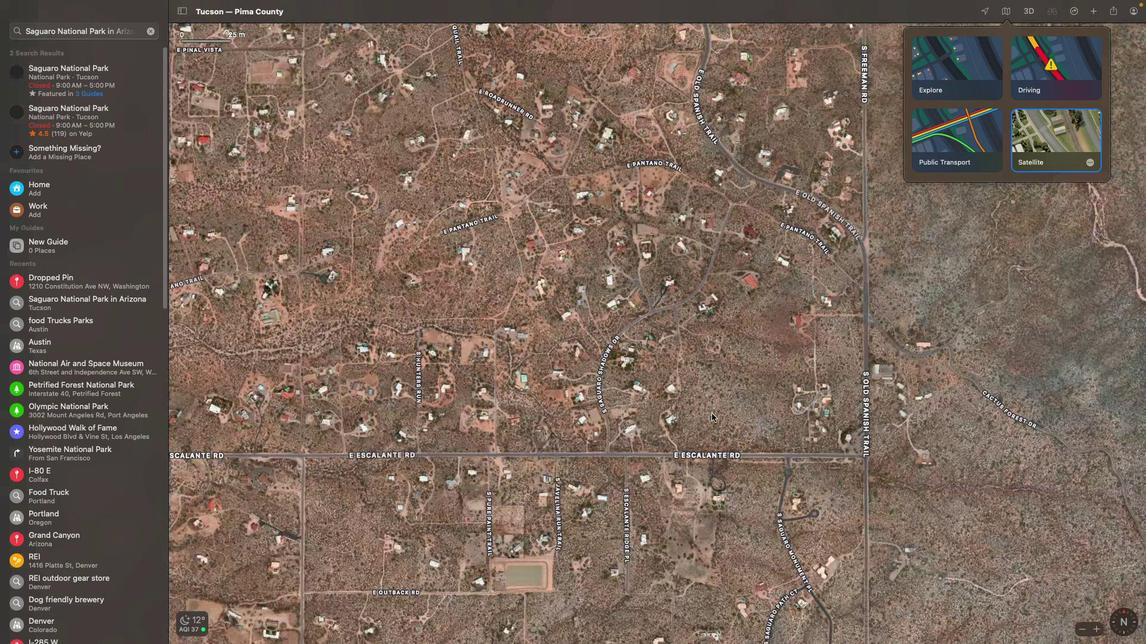 
Action: Mouse scrolled (711, 414) with delta (0, 0)
Screenshot: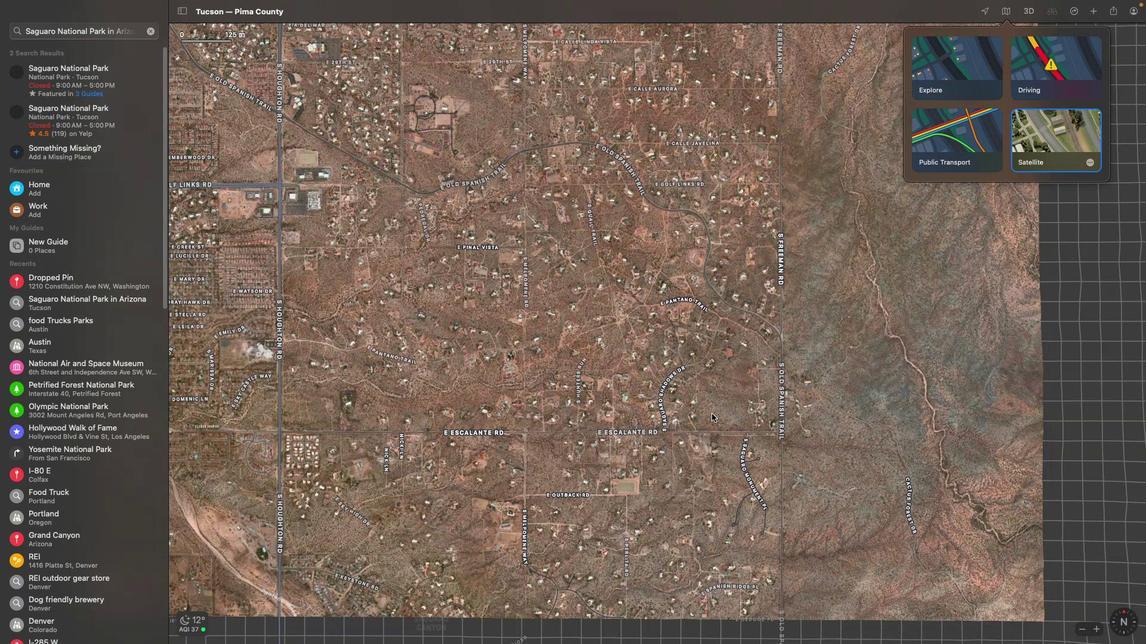 
Action: Mouse scrolled (711, 414) with delta (0, 0)
Screenshot: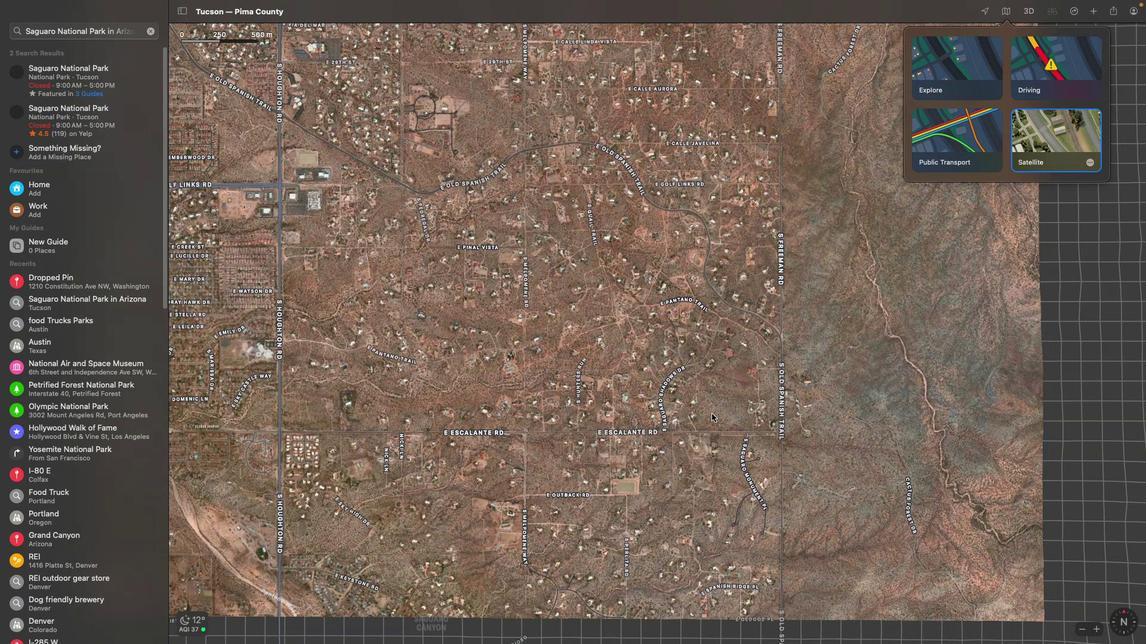 
Action: Mouse scrolled (711, 414) with delta (0, -1)
Screenshot: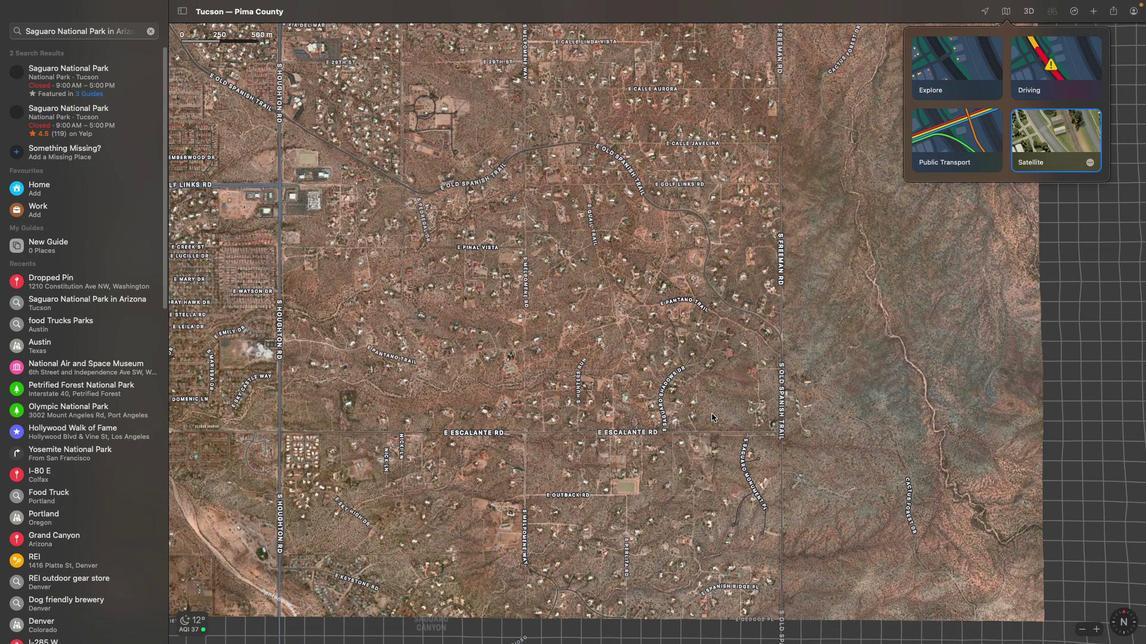 
Action: Mouse scrolled (711, 414) with delta (0, 0)
Screenshot: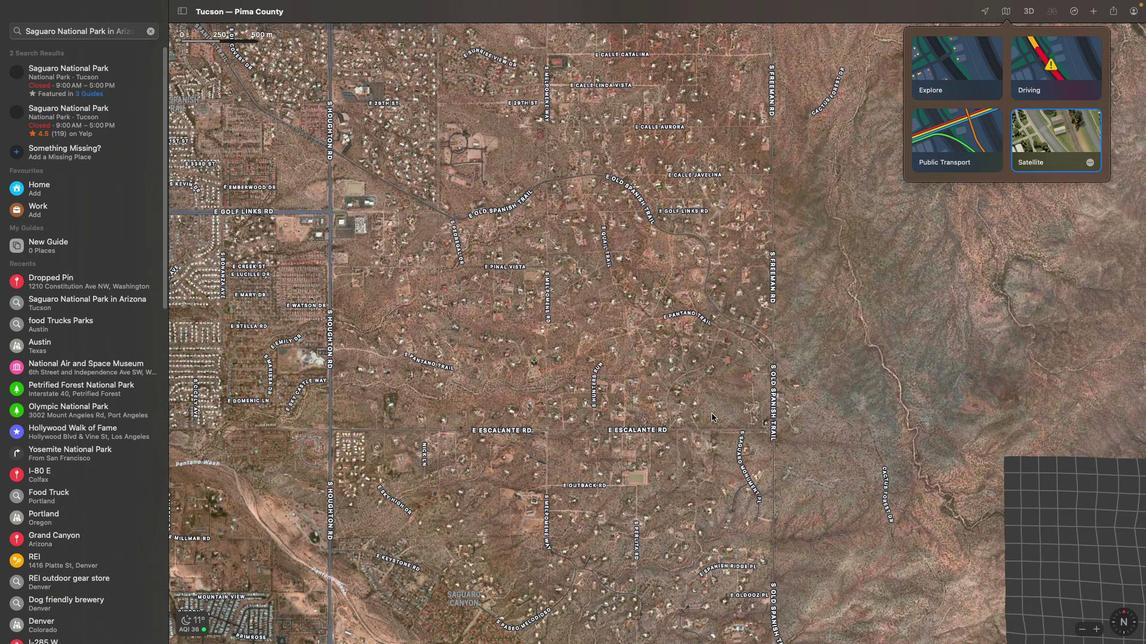 
Action: Mouse scrolled (711, 414) with delta (0, 0)
Screenshot: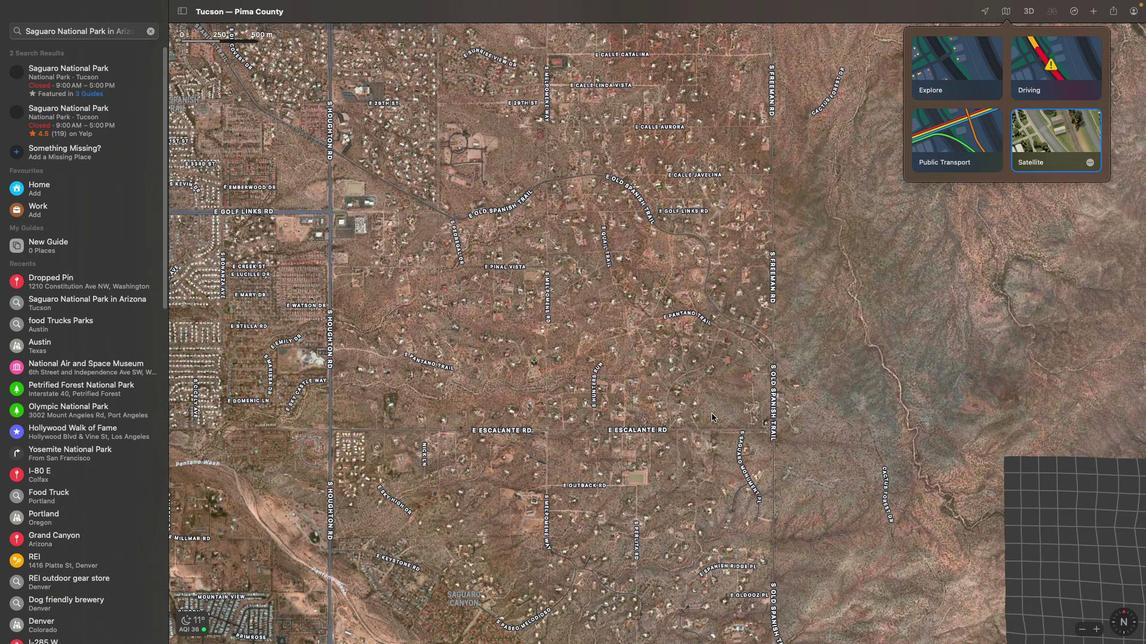 
Action: Mouse scrolled (711, 414) with delta (0, -1)
Screenshot: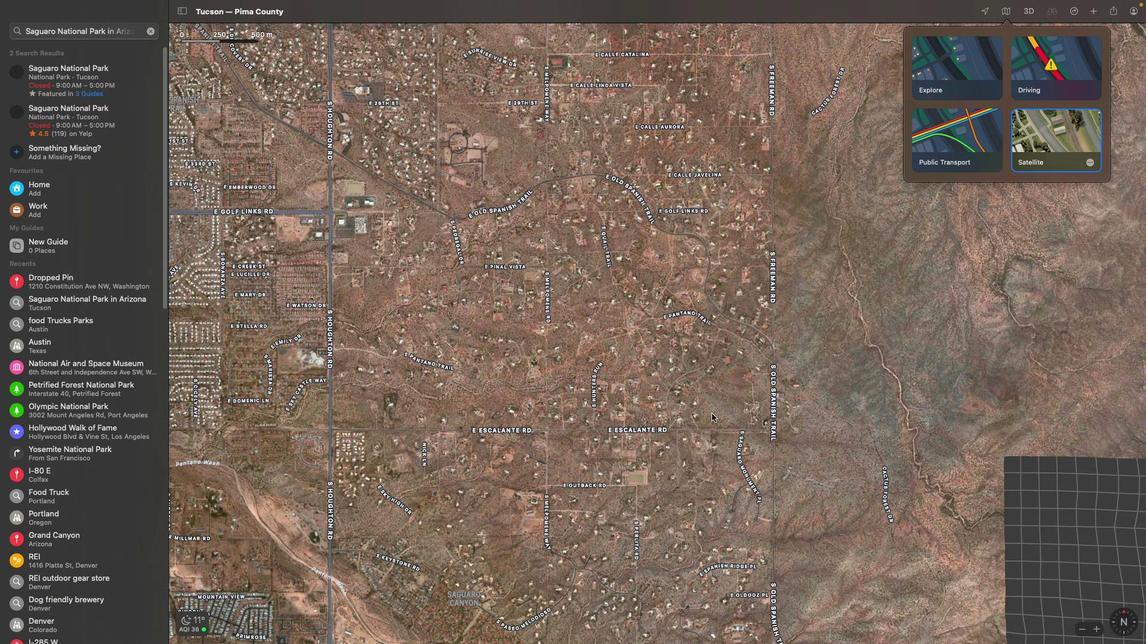 
Action: Mouse moved to (566, 403)
Screenshot: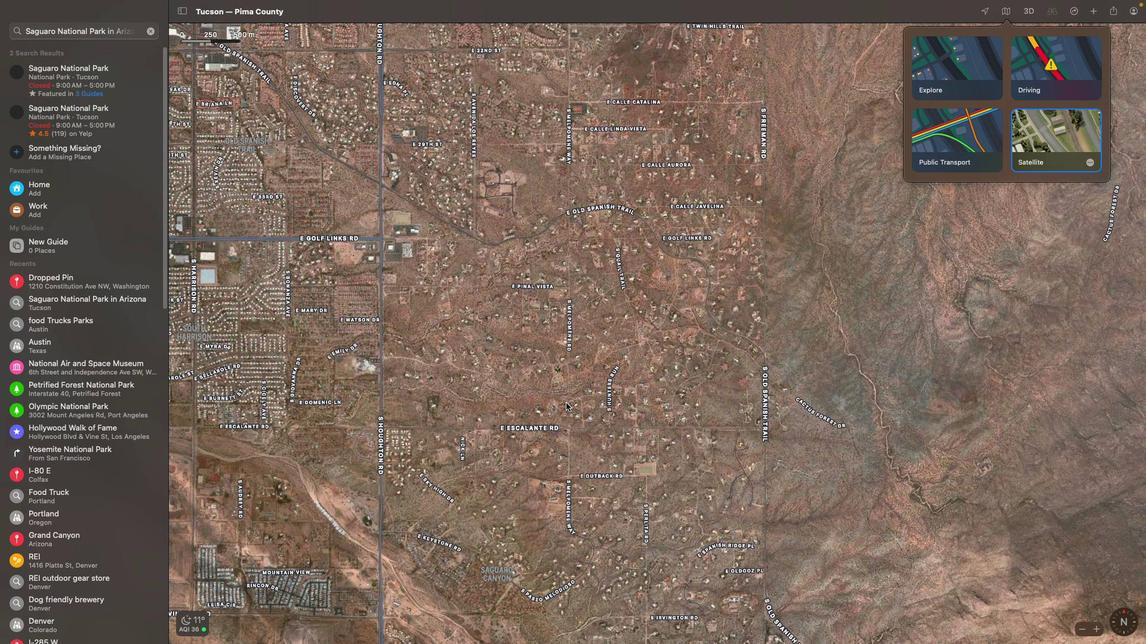 
Action: Mouse scrolled (566, 403) with delta (0, 0)
Screenshot: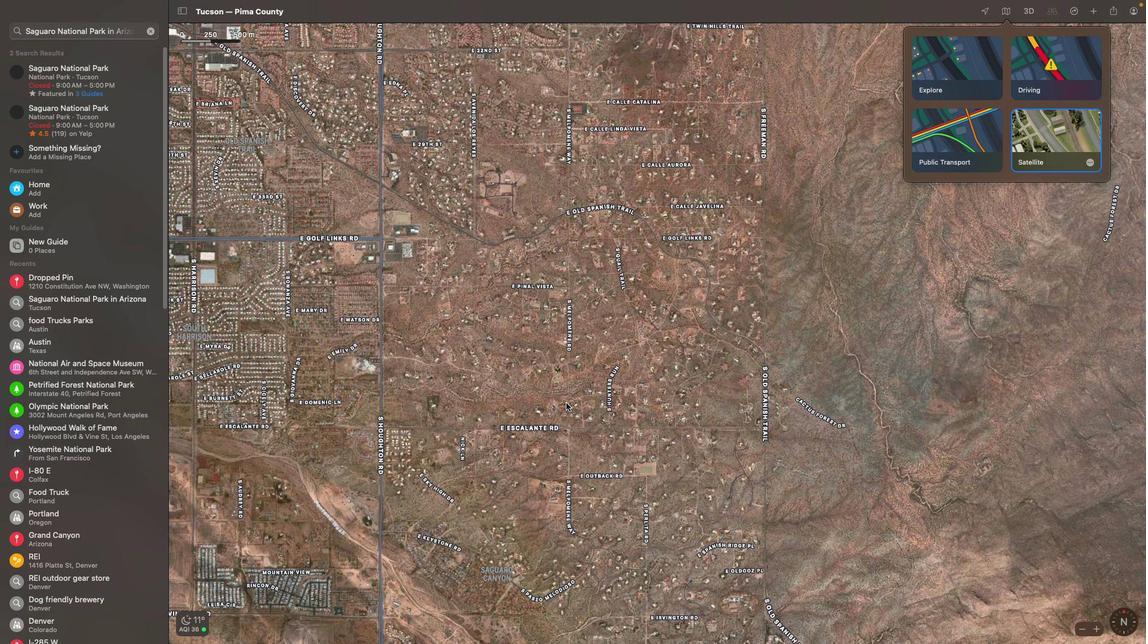 
Action: Mouse scrolled (566, 403) with delta (0, 0)
Screenshot: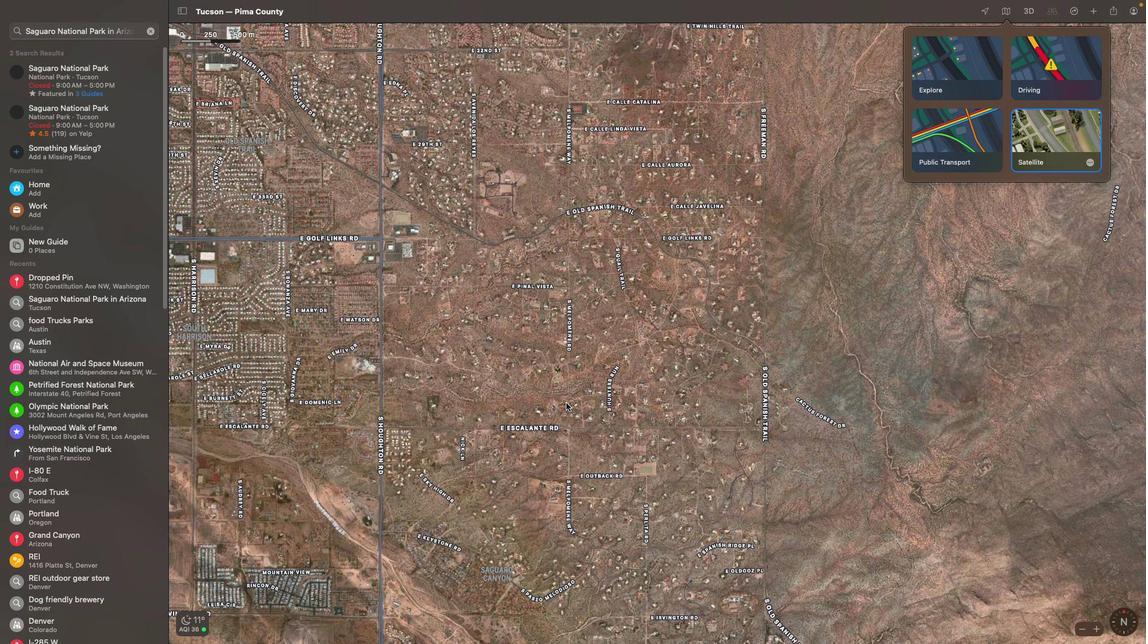 
Action: Mouse scrolled (566, 403) with delta (0, -1)
Screenshot: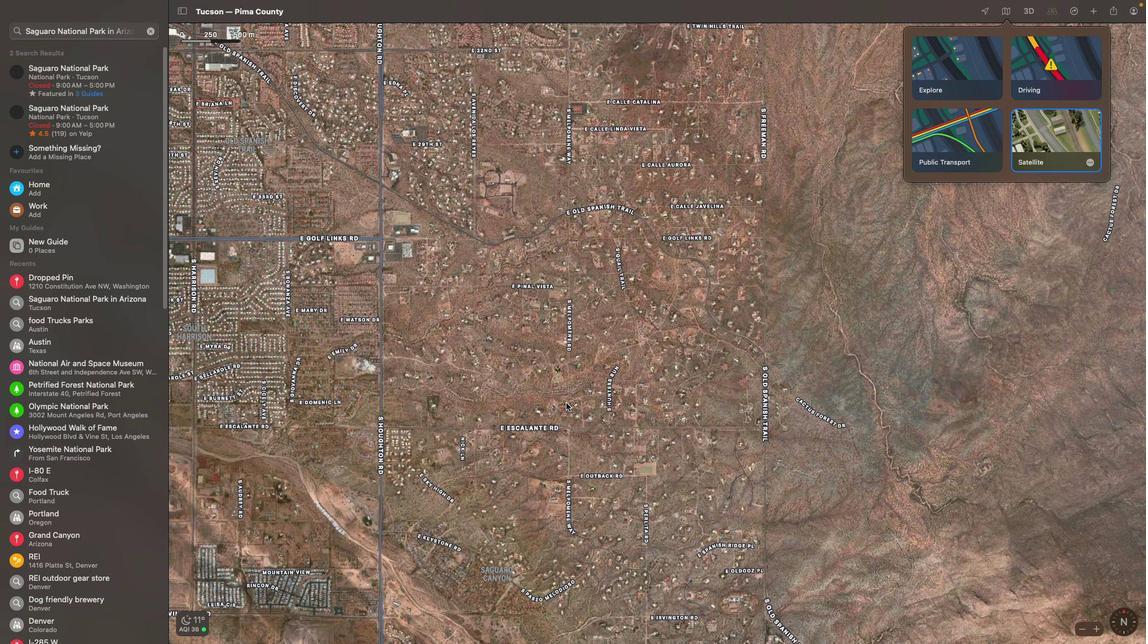 
Action: Mouse scrolled (566, 403) with delta (0, -2)
Screenshot: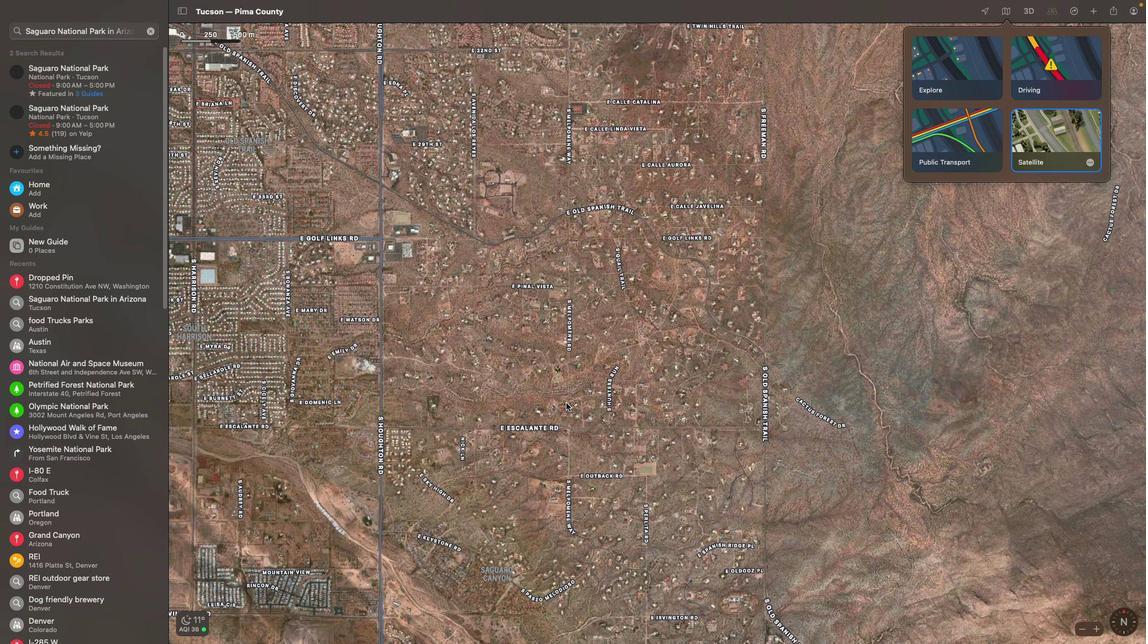 
Action: Mouse scrolled (566, 403) with delta (0, -2)
Screenshot: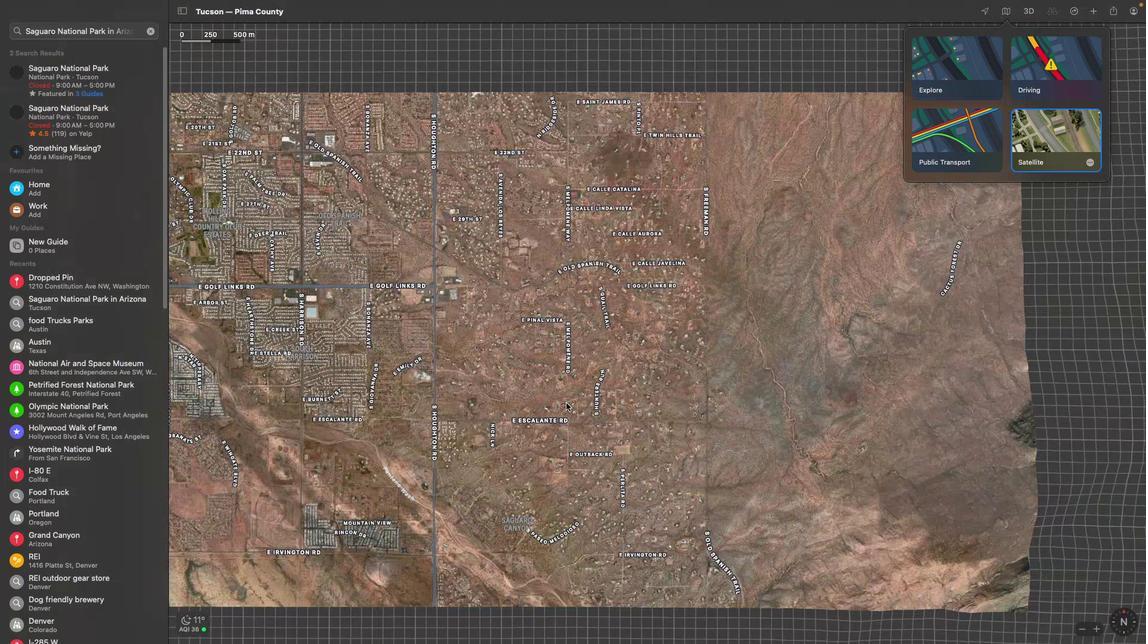 
Action: Mouse moved to (462, 409)
Screenshot: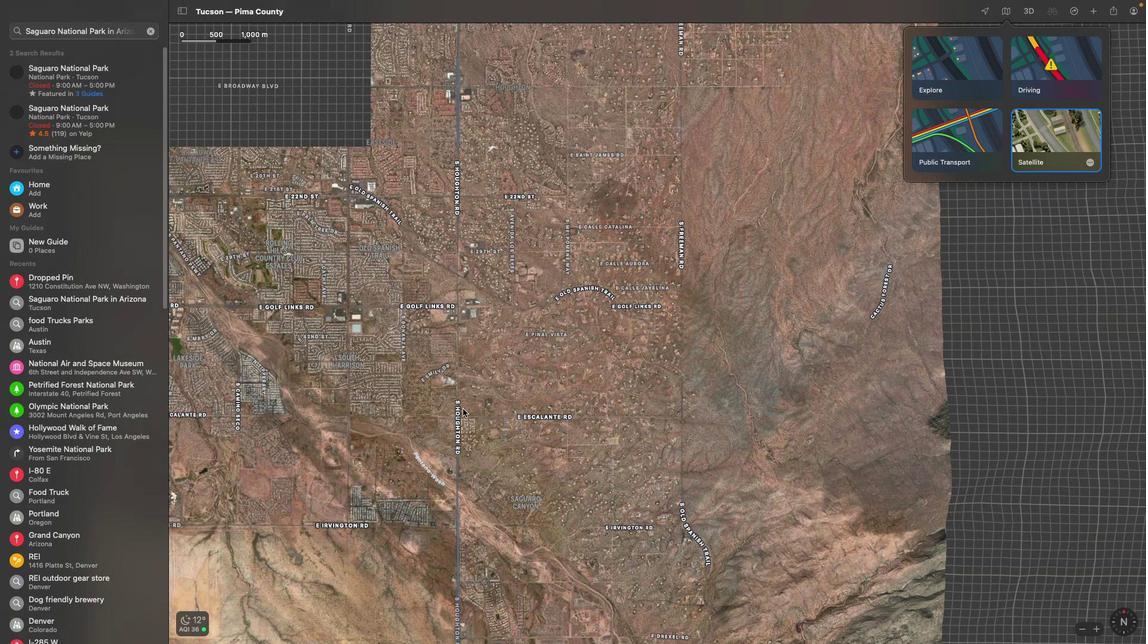 
Action: Mouse pressed left at (462, 409)
Screenshot: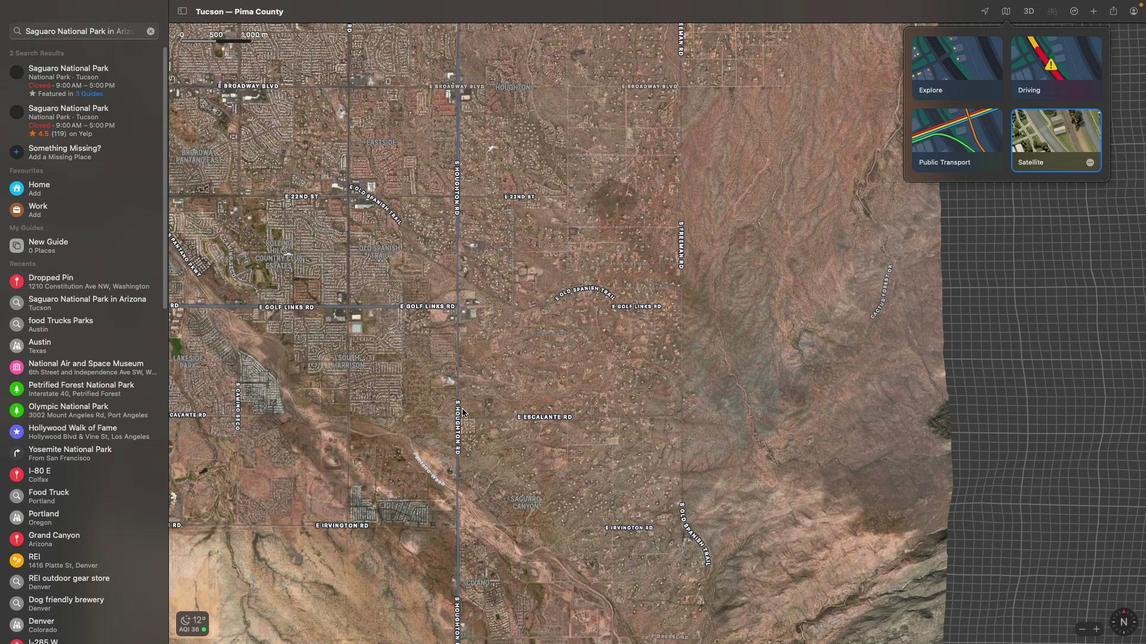 
Action: Mouse moved to (925, 383)
Screenshot: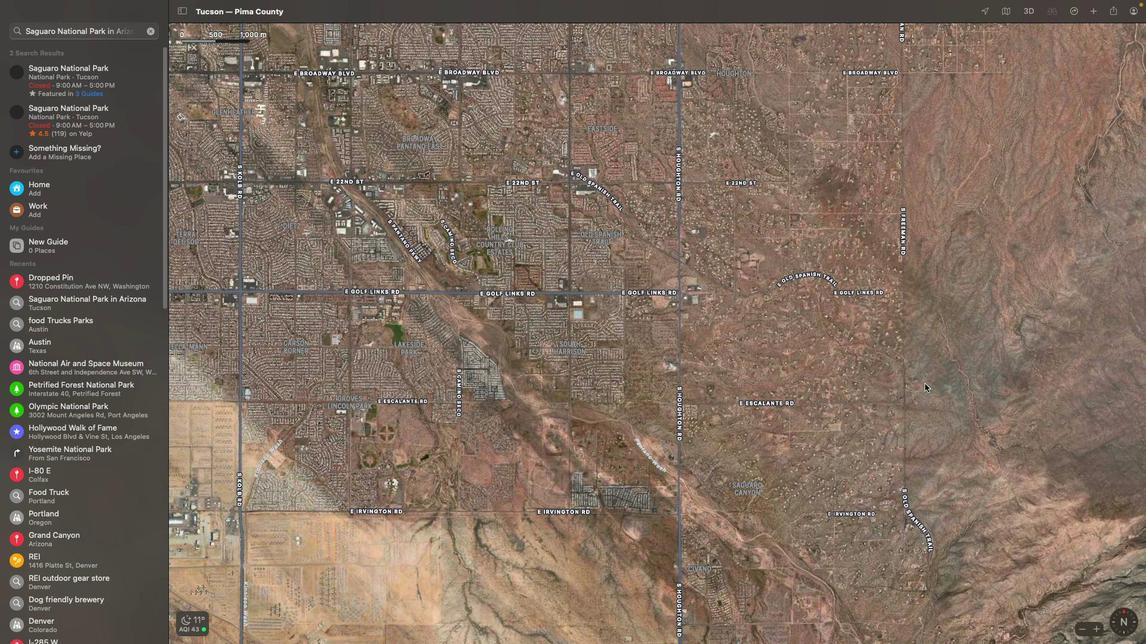 
Action: Mouse scrolled (925, 383) with delta (0, 0)
Screenshot: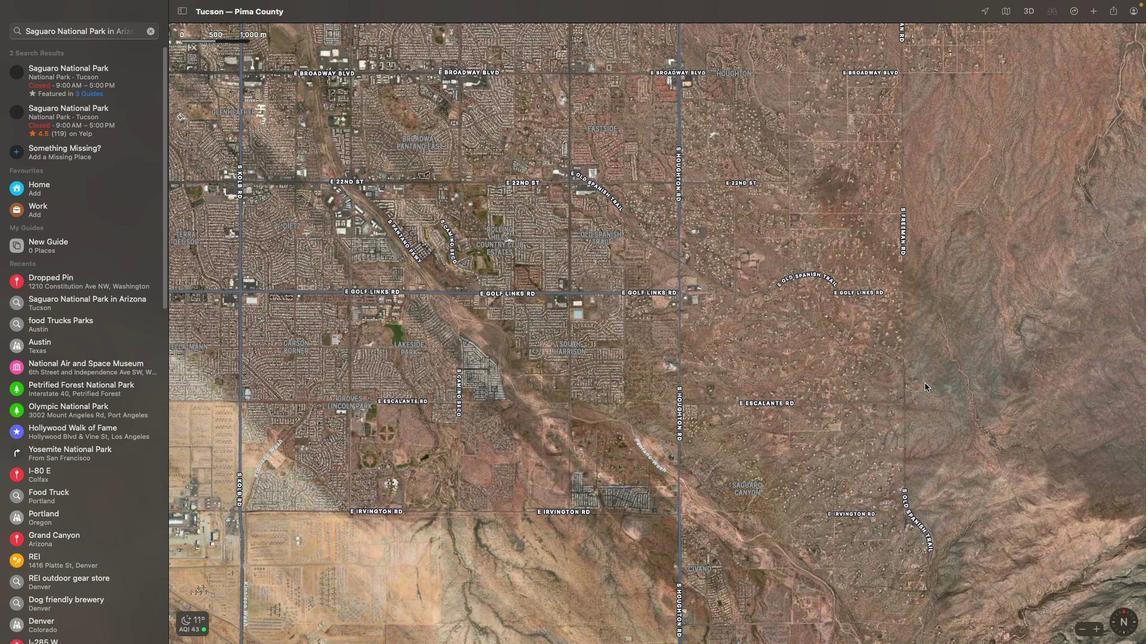 
Action: Mouse scrolled (925, 383) with delta (0, 0)
Screenshot: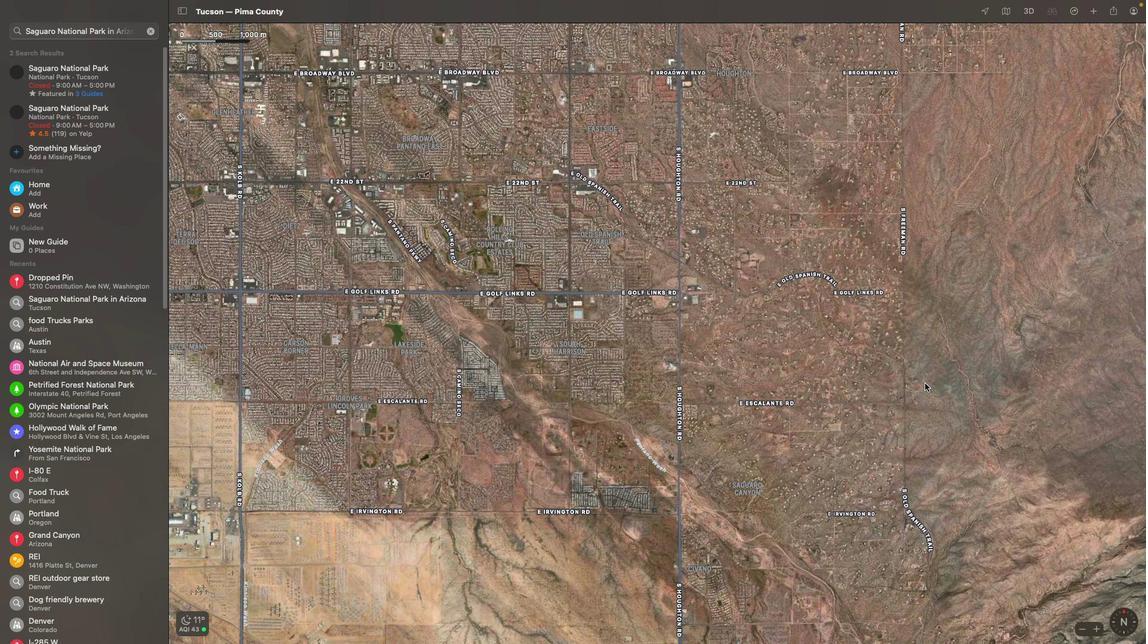
Action: Mouse scrolled (925, 383) with delta (0, 0)
Screenshot: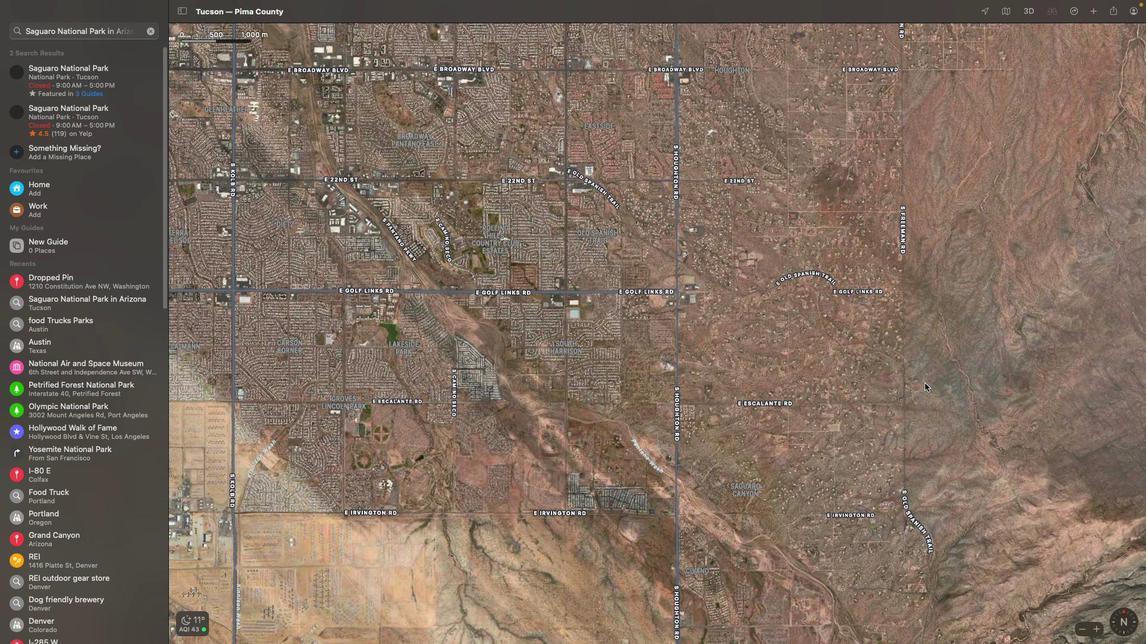 
Action: Mouse scrolled (925, 383) with delta (0, 0)
Screenshot: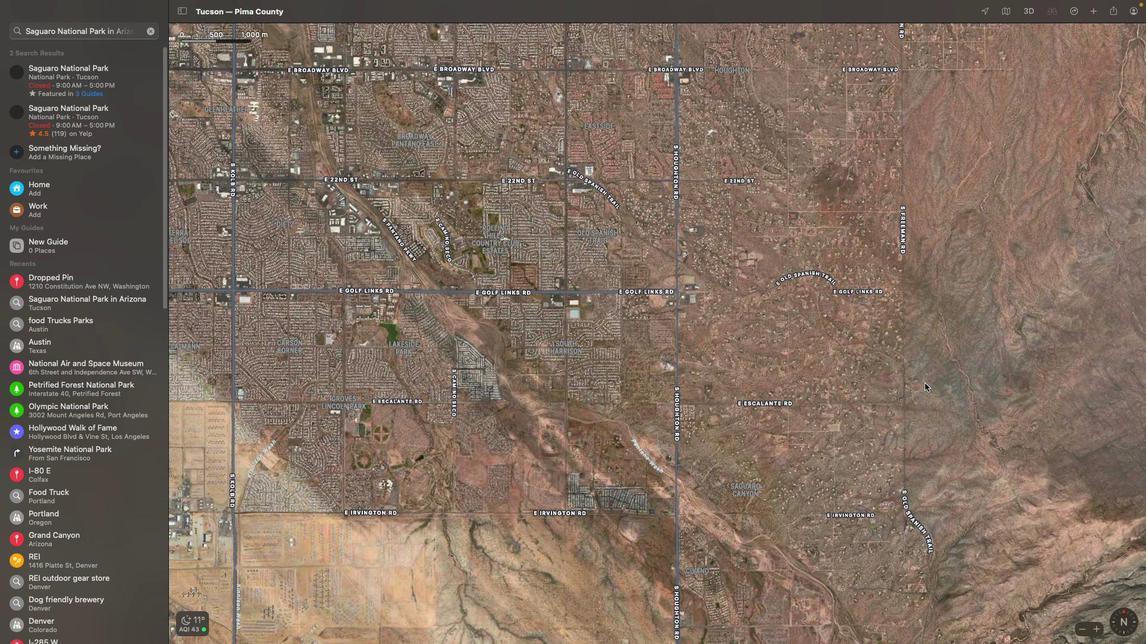 
Action: Mouse scrolled (925, 383) with delta (0, 1)
Screenshot: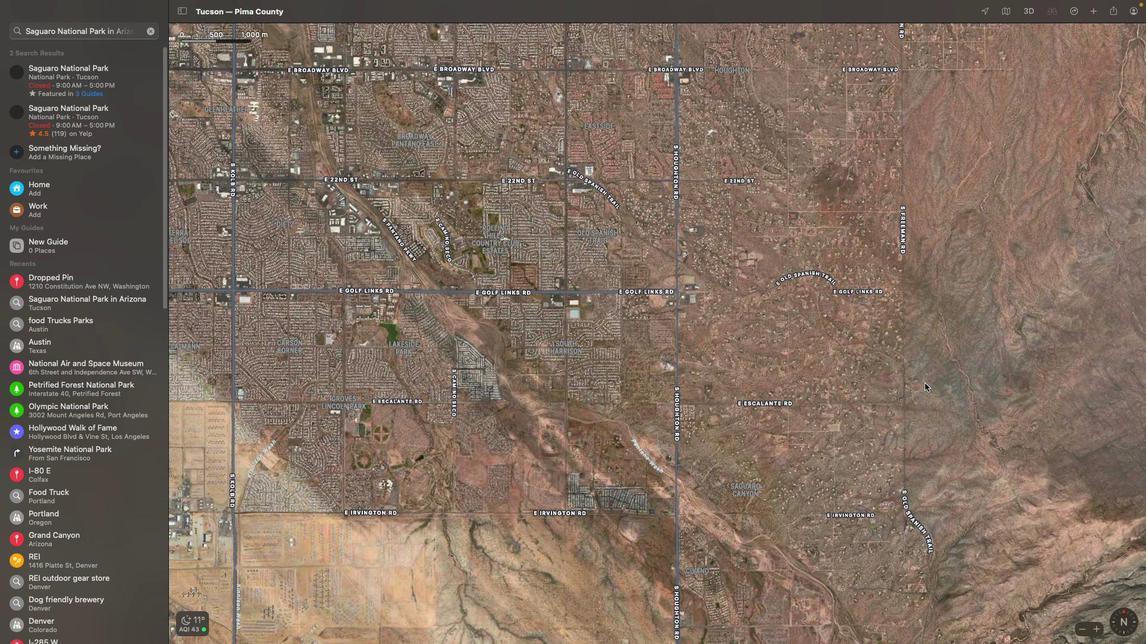 
Action: Mouse scrolled (925, 383) with delta (0, 2)
Screenshot: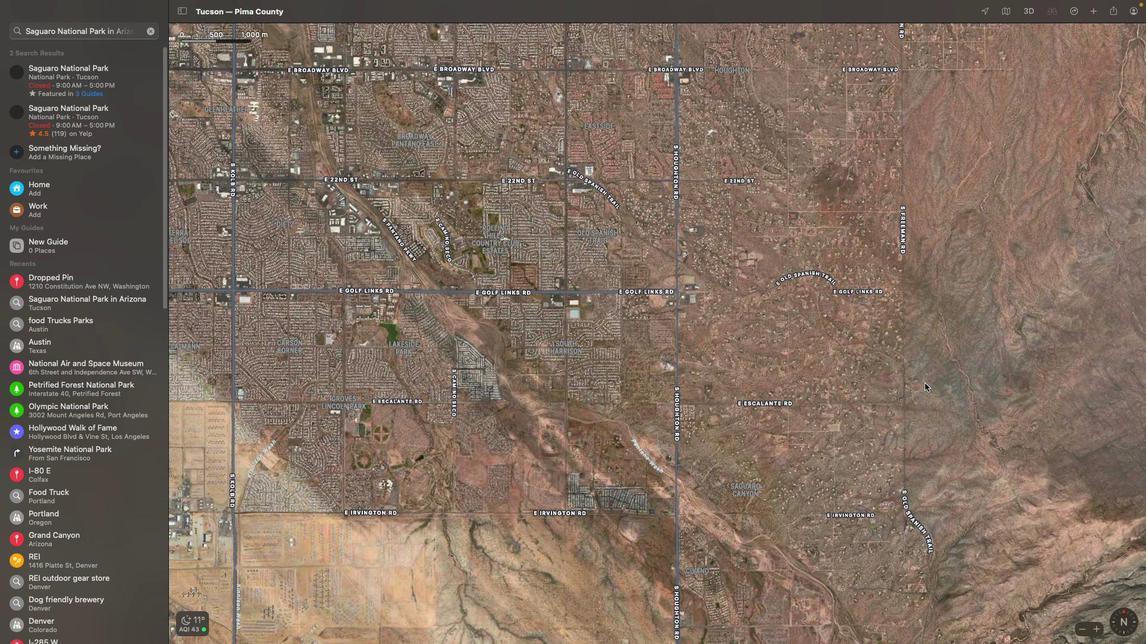 
Action: Mouse scrolled (925, 383) with delta (0, 2)
Screenshot: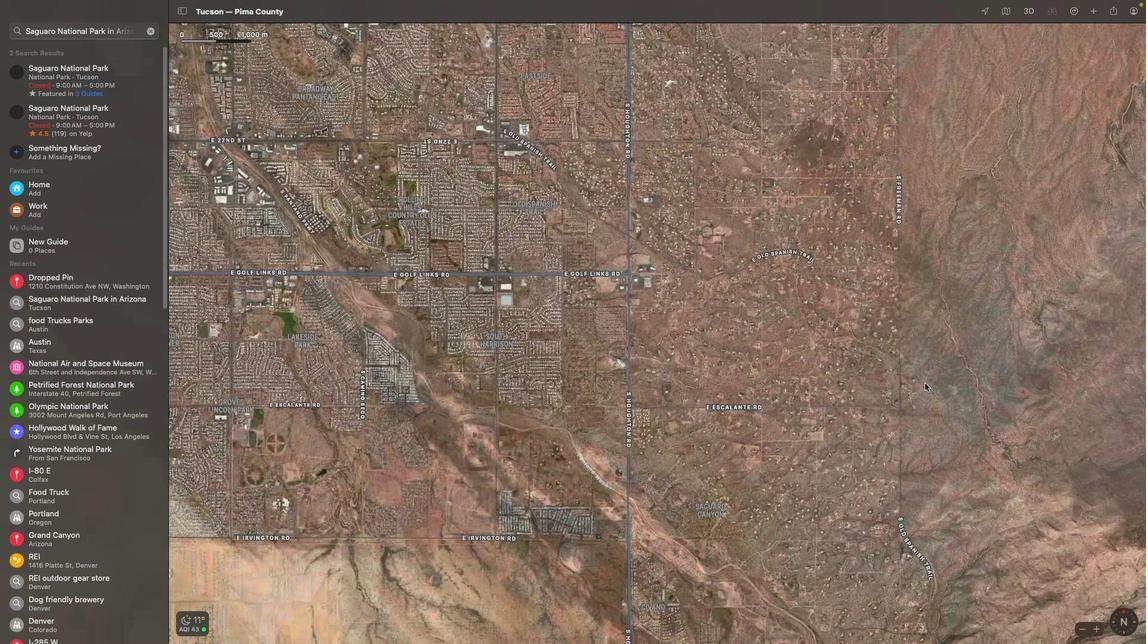 
Action: Mouse scrolled (925, 383) with delta (0, 3)
Screenshot: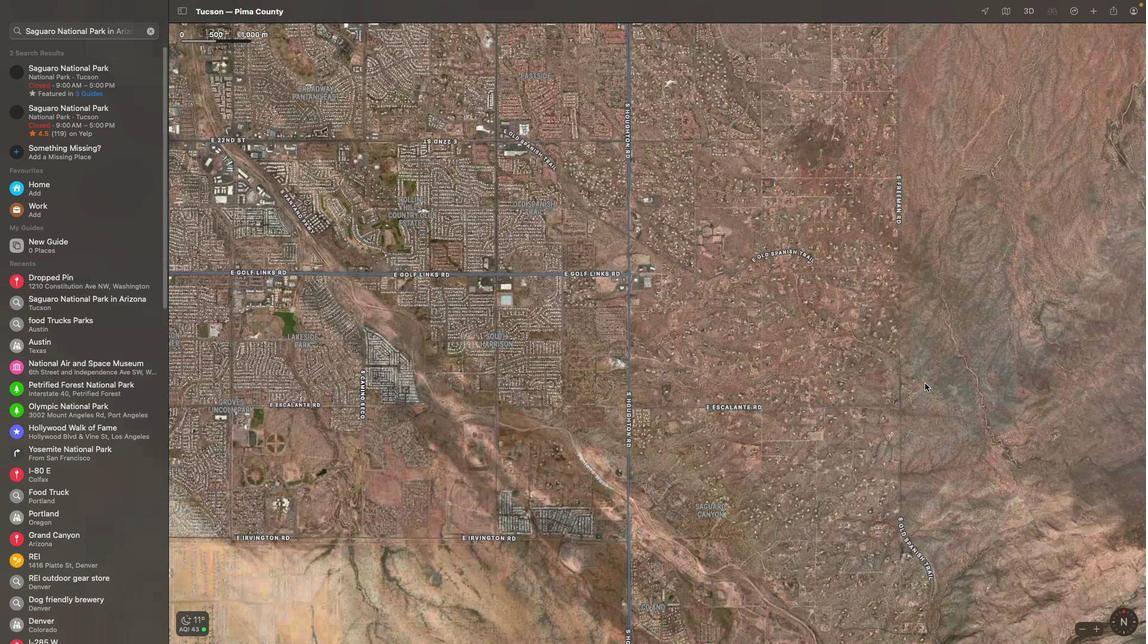 
Action: Mouse moved to (75, 70)
Screenshot: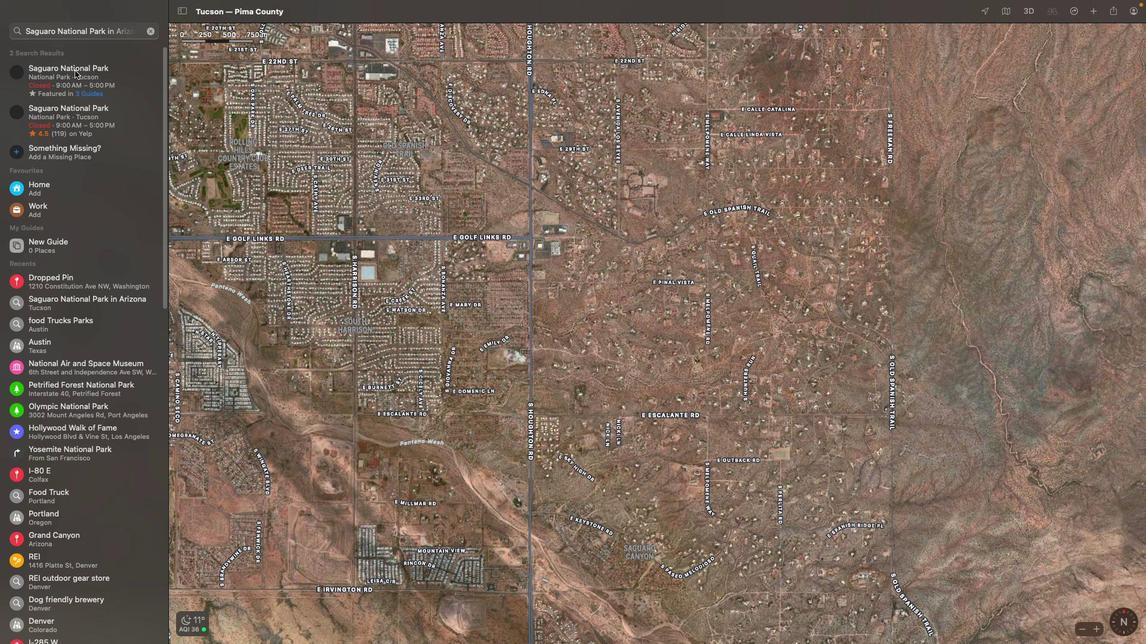 
Action: Mouse pressed left at (75, 70)
Screenshot: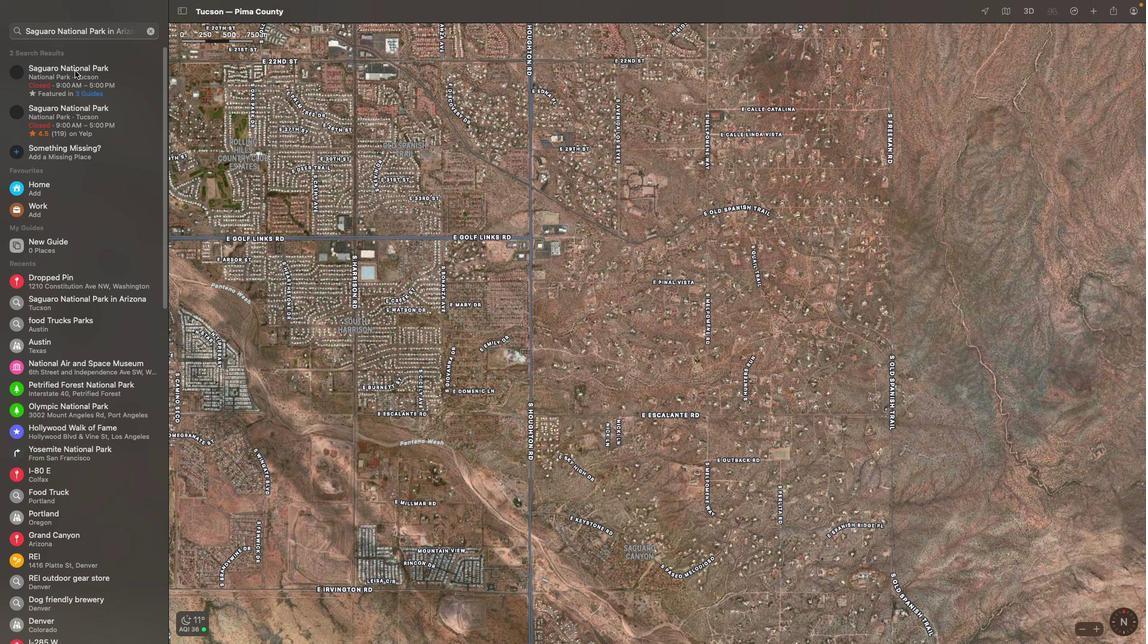
Action: Mouse moved to (90, 117)
Screenshot: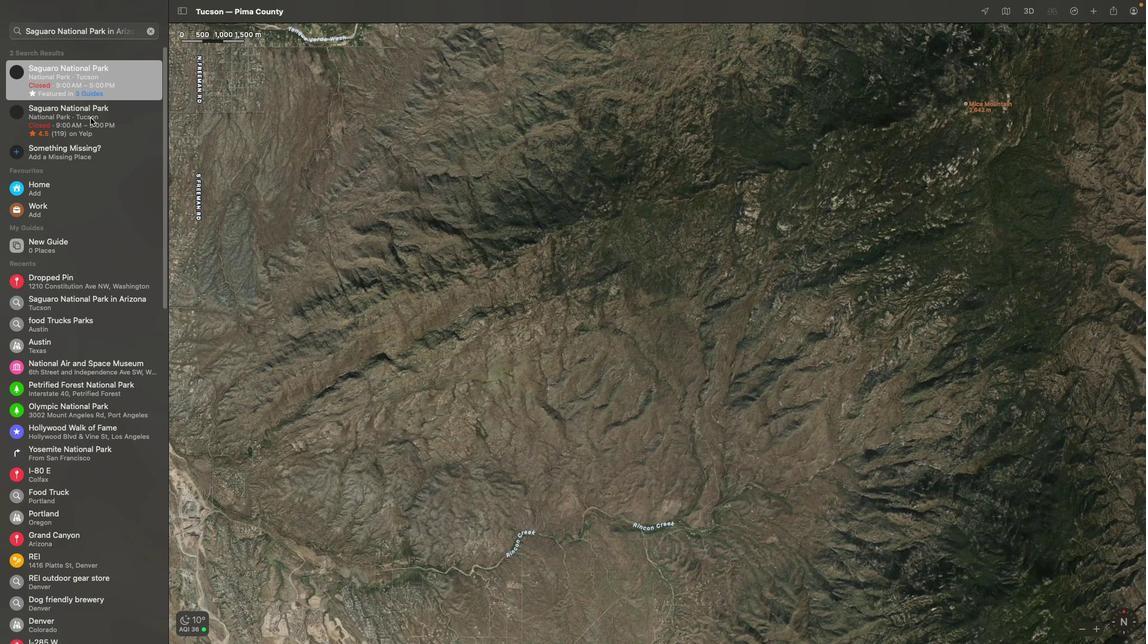 
Action: Mouse pressed left at (90, 117)
Screenshot: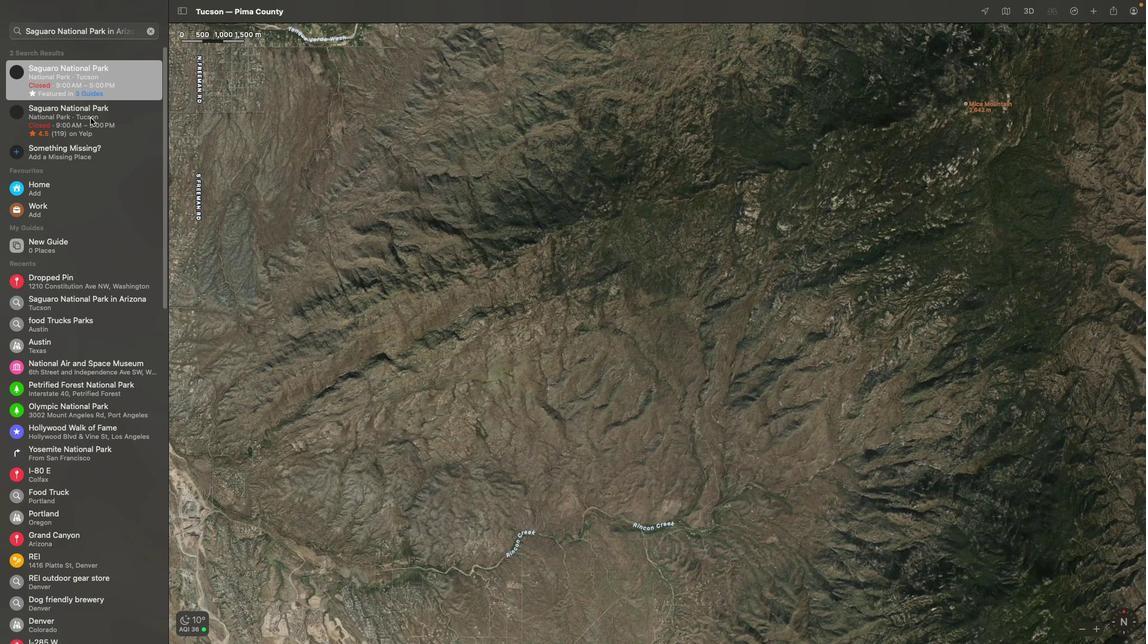 
Action: Mouse moved to (93, 76)
Screenshot: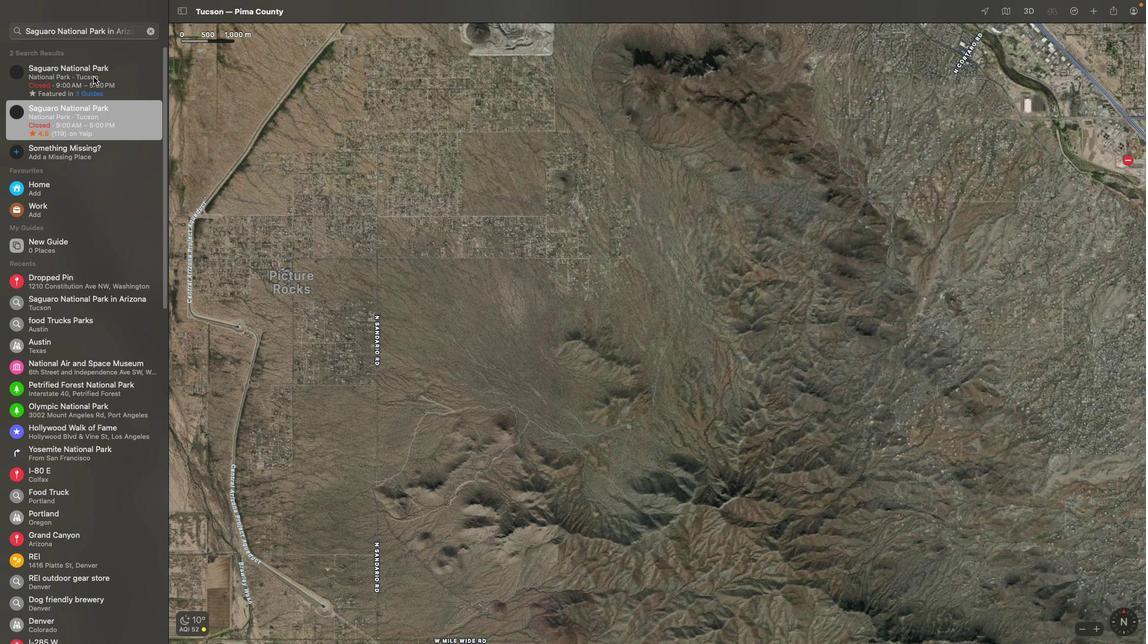 
Action: Mouse pressed left at (93, 76)
Screenshot: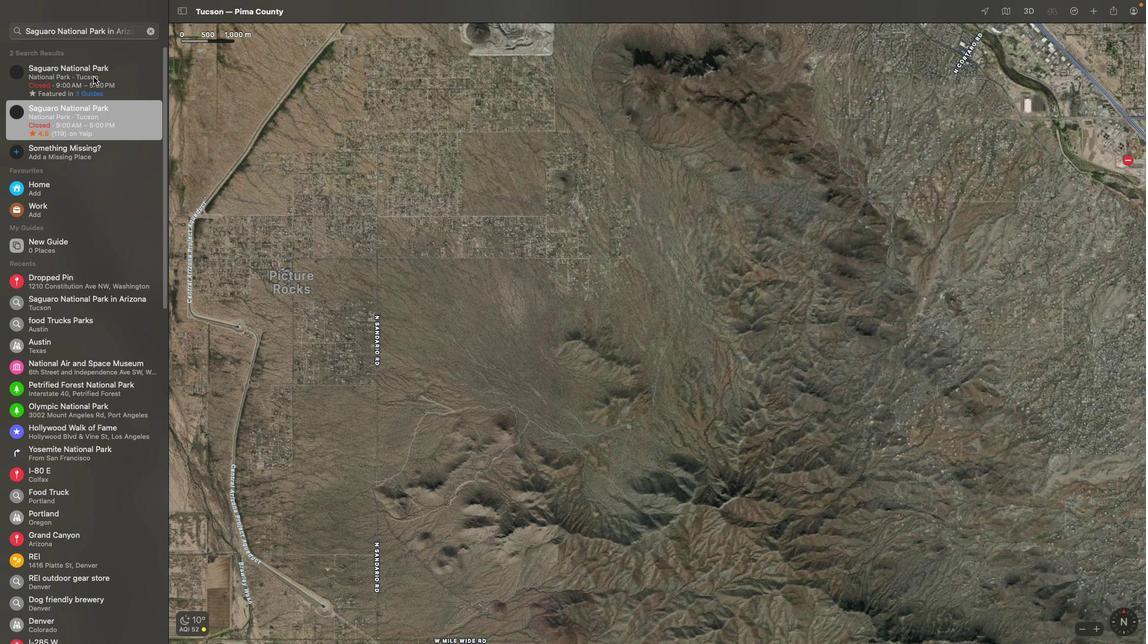 
Action: Mouse moved to (340, 289)
Screenshot: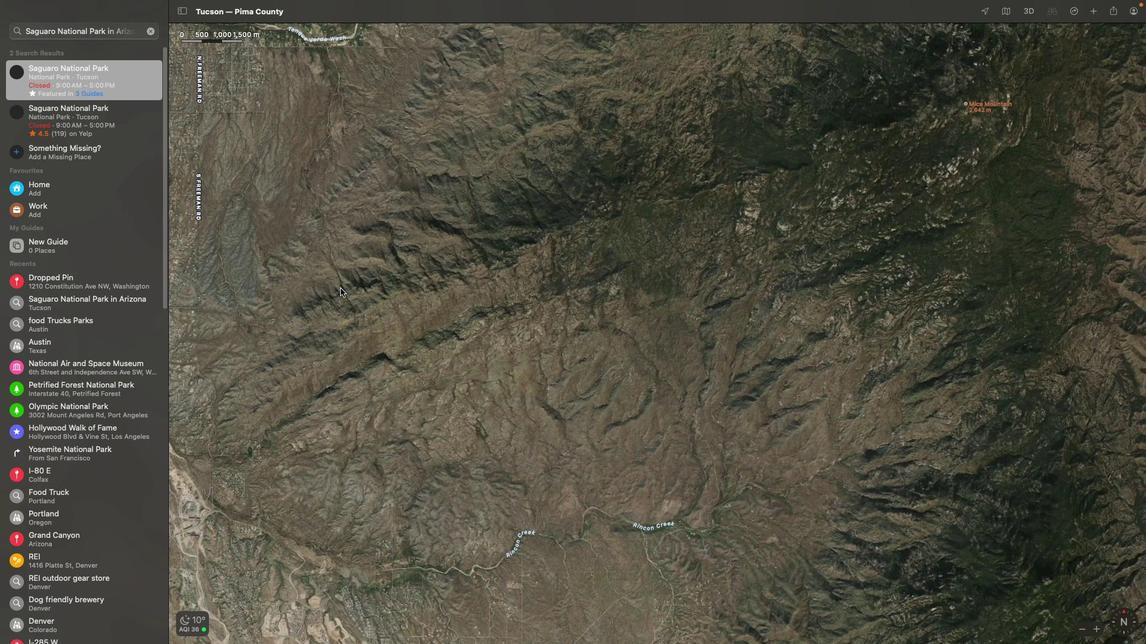
